 Task: open an excel sheet and write heading  Budget MasterAdd Categories in a column and its values below  'Housing, Transportation, Groceries, Utilities, Entertainment, Dining Out, Health, Miscellaneous, Savings & Total. 'Add Budgeted amountin next column and its values below  $1,500, $300, $400, $150, $200, $250, $100, $150, $500 & $3,550. Add Actual amount in next column and its values below  $1,400, $280, $420, $160, $180, $270, $90, $140, $550 & $3,550. Add Difference in next column and its values below  -$100, -$20, +$20, +$10, -$20, +$20, -$10, -$10, +$50 & $0. J6Save page Financial Tracking Spreadsheet
Action: Mouse moved to (122, 120)
Screenshot: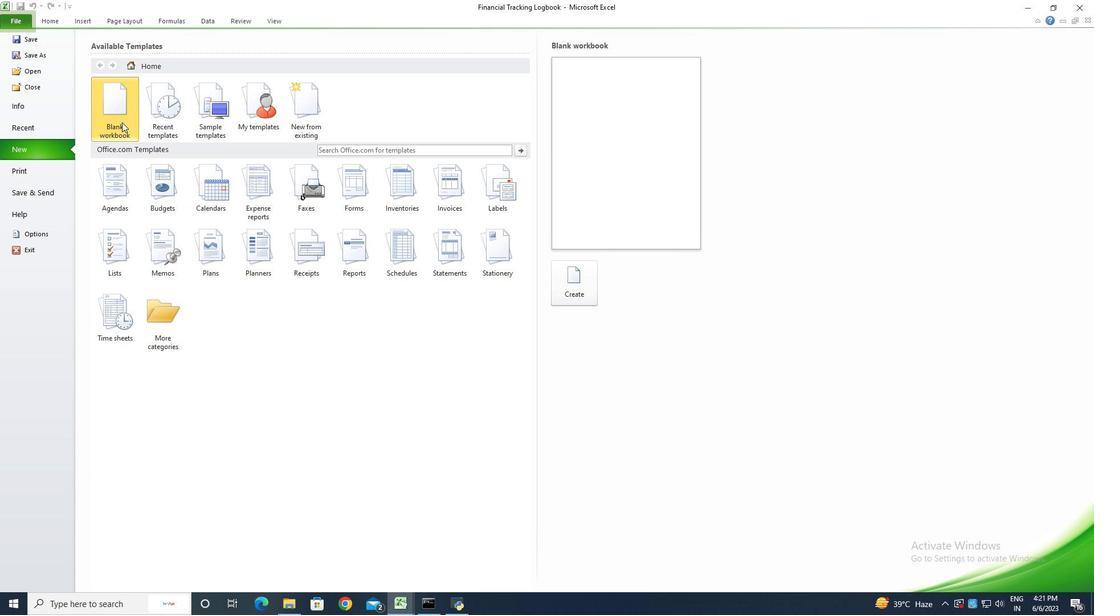 
Action: Mouse pressed left at (122, 120)
Screenshot: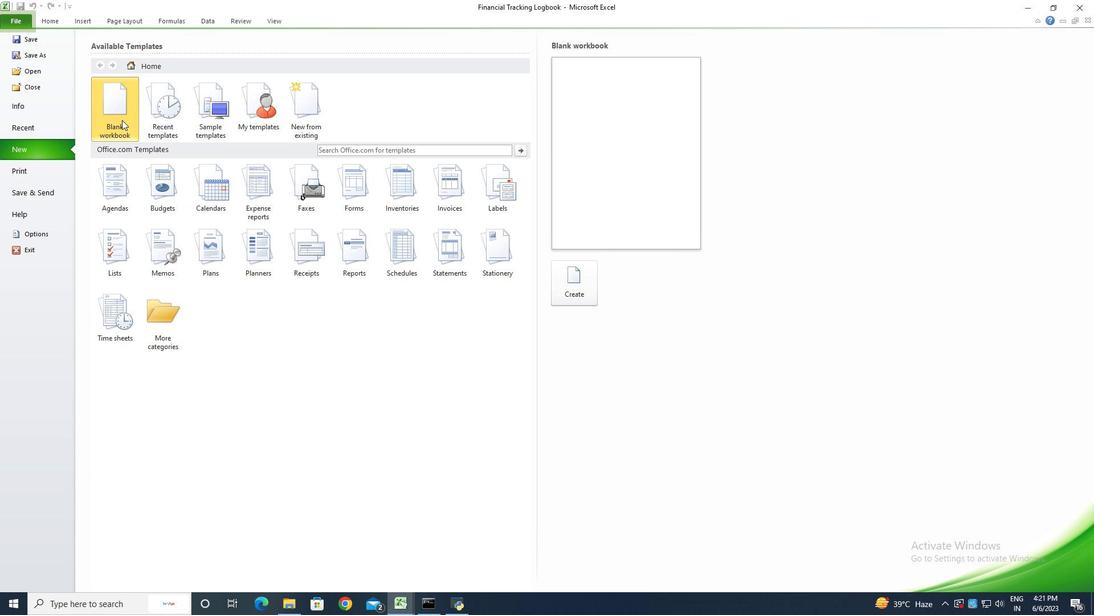 
Action: Mouse moved to (574, 280)
Screenshot: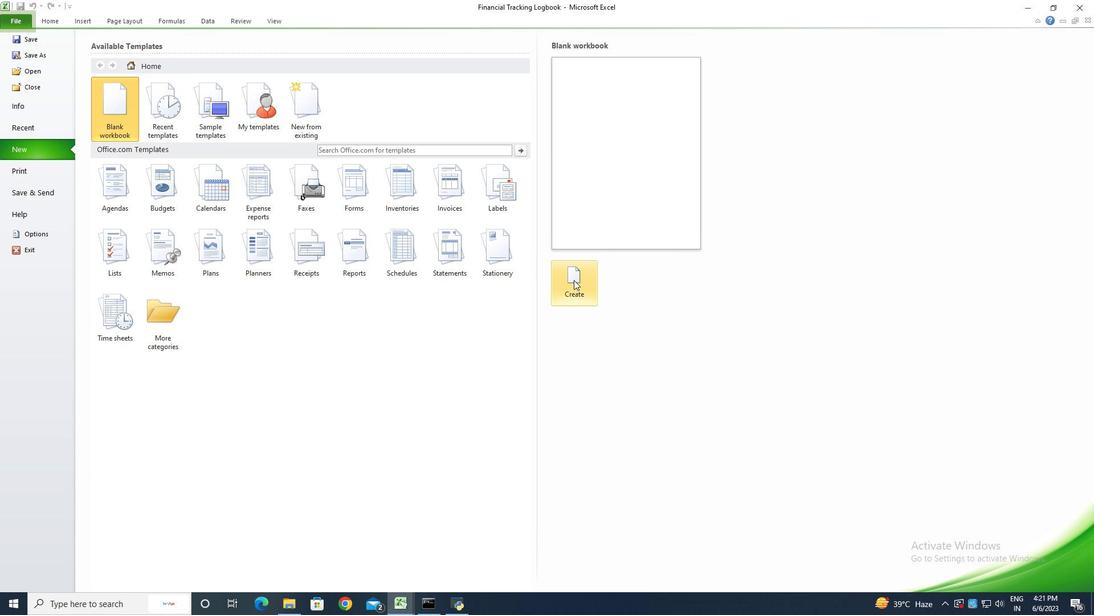 
Action: Mouse pressed left at (574, 280)
Screenshot: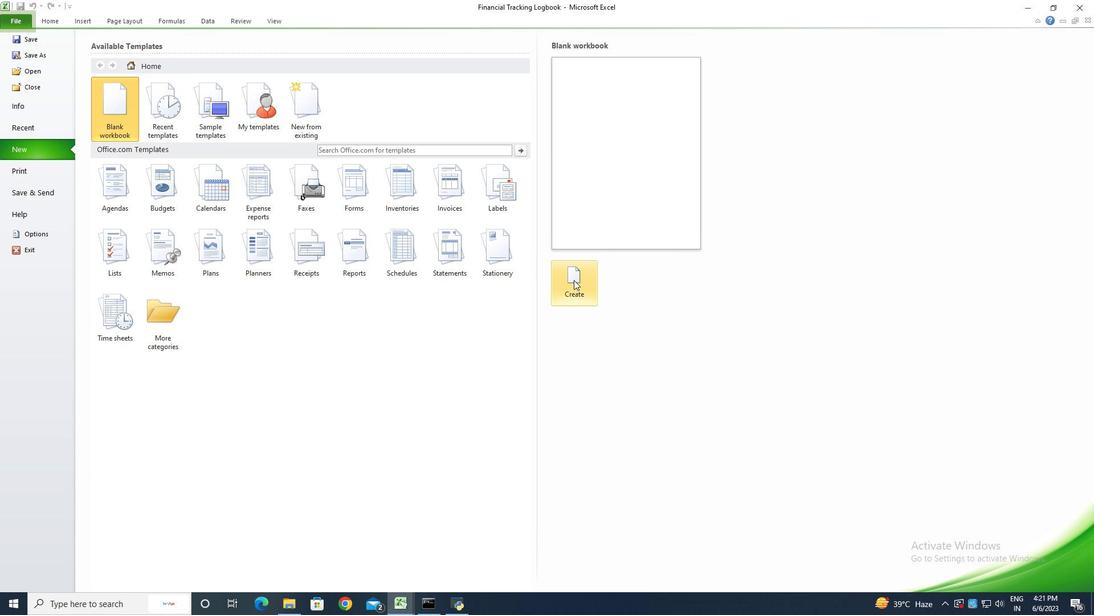 
Action: Mouse moved to (575, 280)
Screenshot: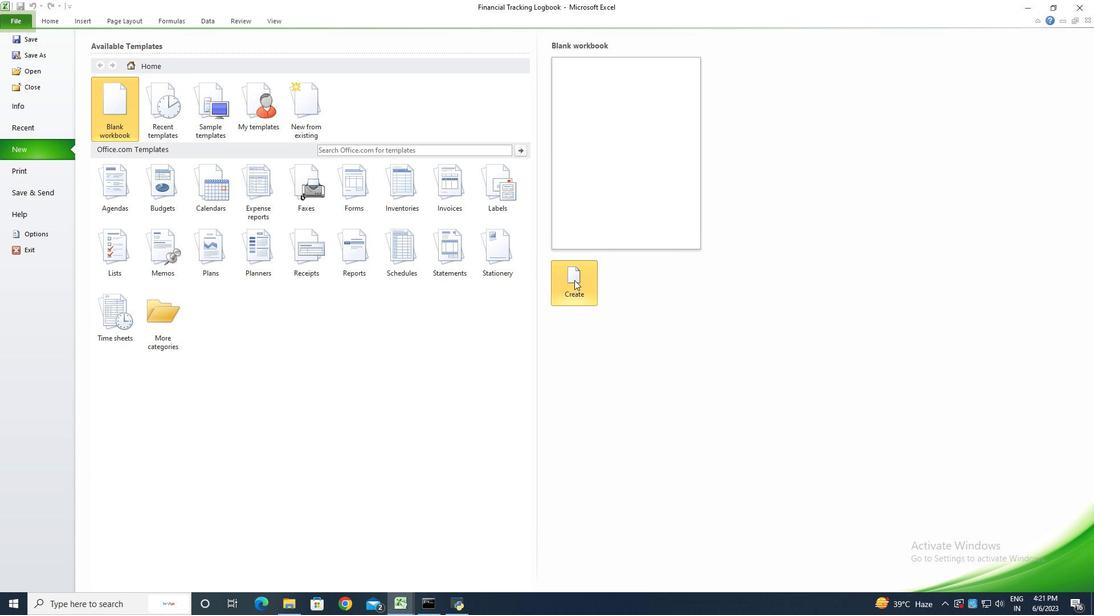 
Action: Key pressed <Key.shift>Budget<Key.space><Key.shift>Master<Key.enter><Key.shift>Categories<Key.enter><Key.shift><Key.shift>Hos<Key.backspace>using<Key.enter><Key.shift>Transportation<Key.enter><Key.shift>Groceries<Key.enter><Key.shift>Utilities<Key.enter><Key.shift>Entertainment<Key.enter><Key.shift>Dining<Key.space><Key.shift>Out<Key.enter><Key.shift>Health<Key.enter><Key.shift>Miscellaneous<Key.enter><Key.shift>Savings<Key.enter><Key.shift>Total<Key.enter>
Screenshot: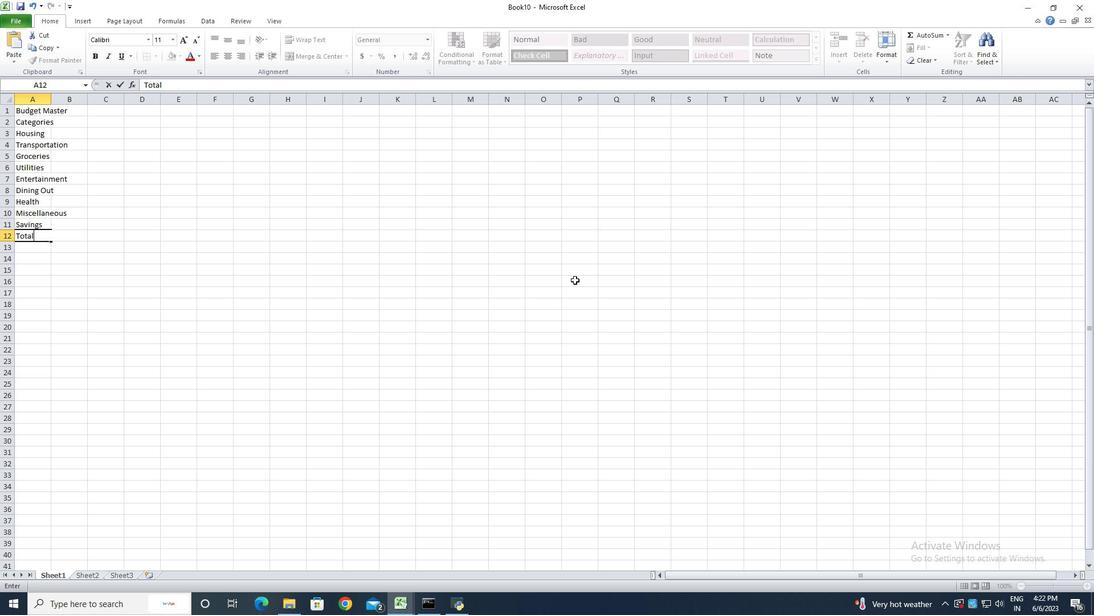 
Action: Mouse moved to (51, 101)
Screenshot: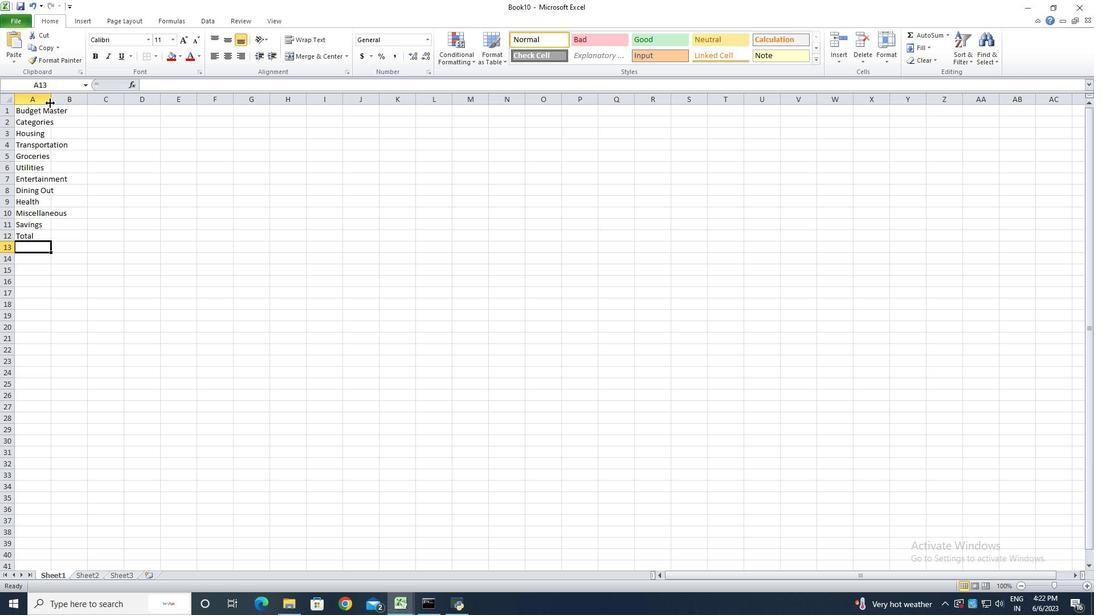 
Action: Mouse pressed left at (51, 101)
Screenshot: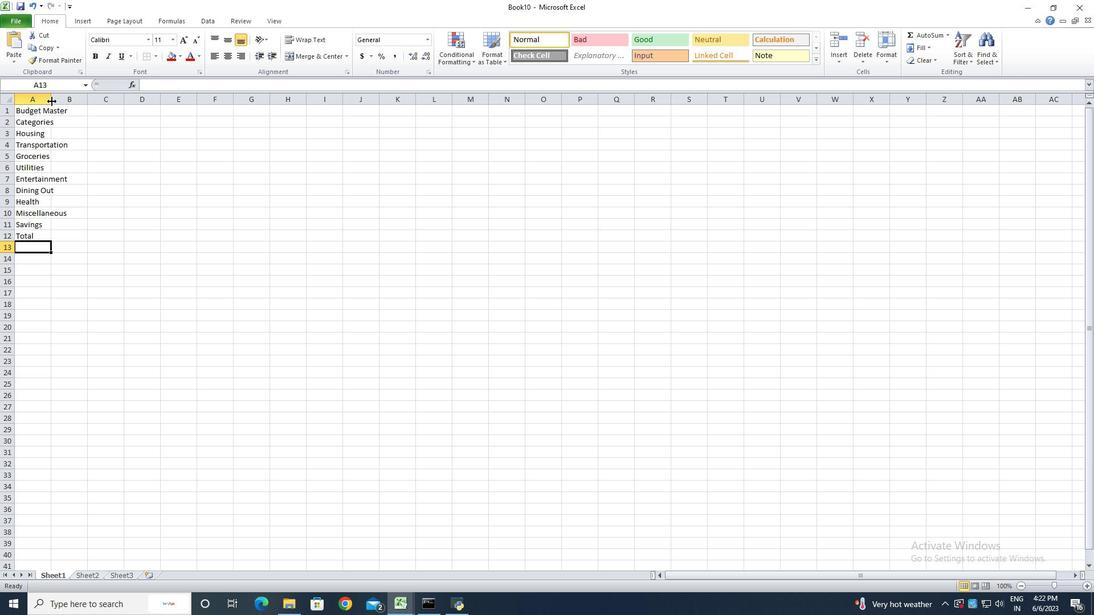
Action: Mouse pressed left at (51, 101)
Screenshot: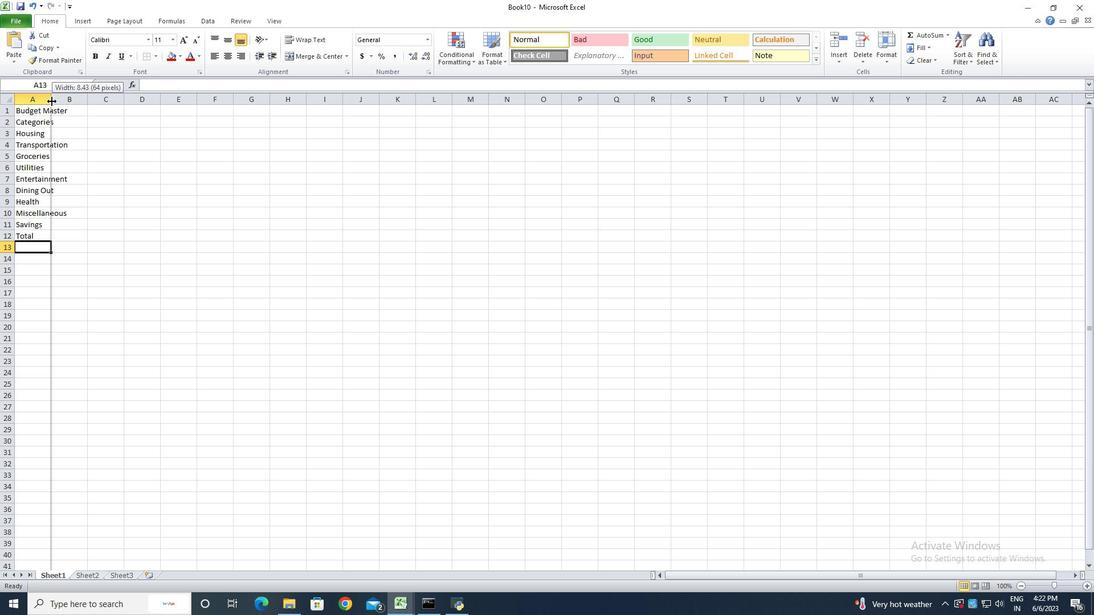 
Action: Mouse moved to (89, 121)
Screenshot: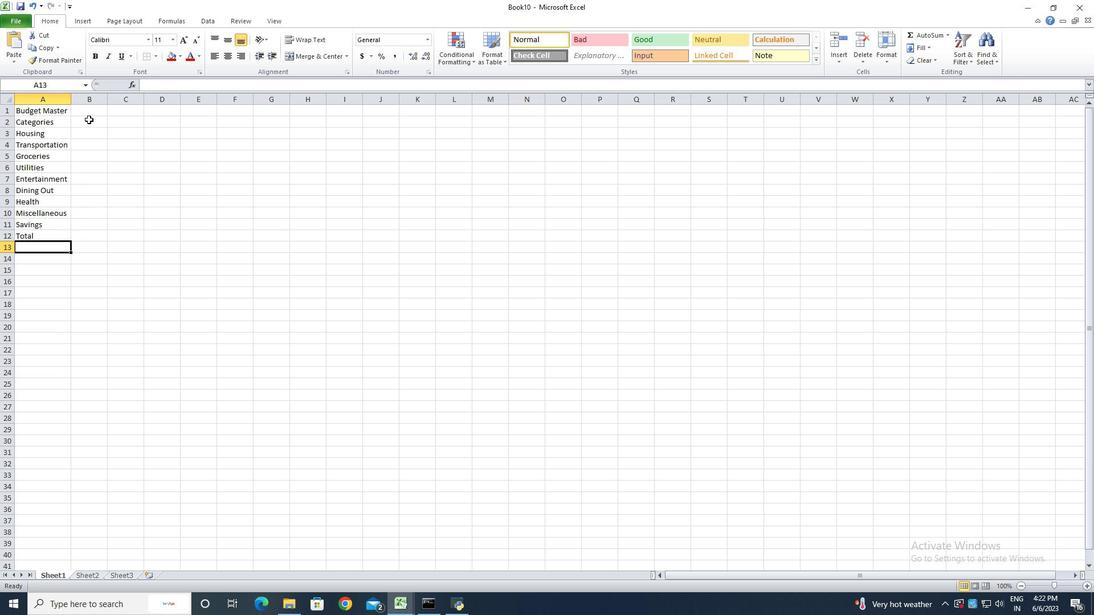 
Action: Mouse pressed left at (89, 121)
Screenshot: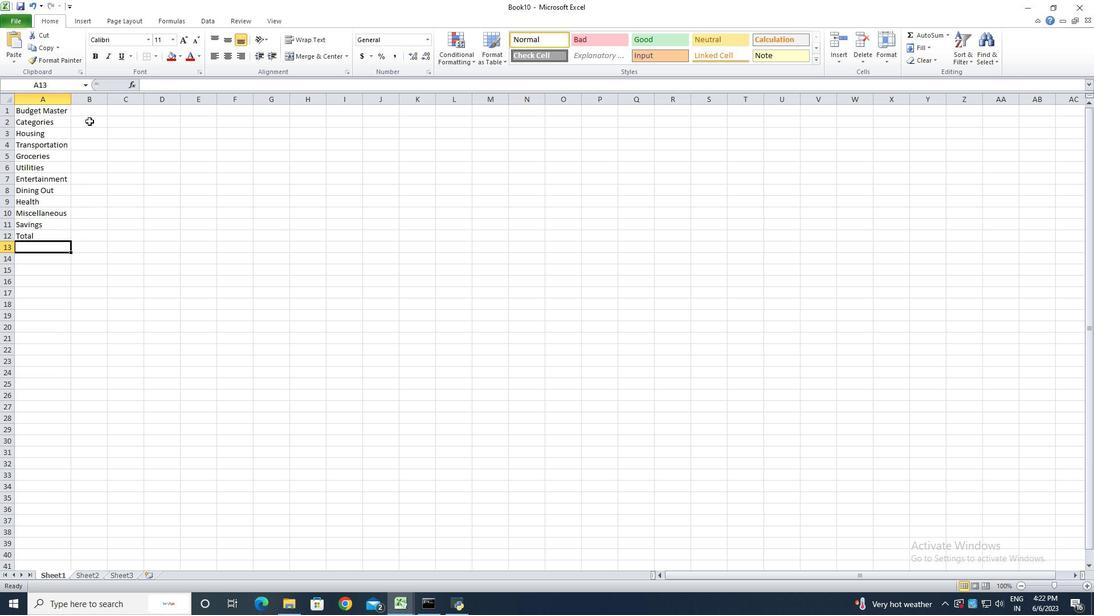 
Action: Key pressed <Key.shift>Budgeted<Key.shift><Key.space><Key.shift>Amount<Key.enter>1500<Key.enter>300<Key.enter>400<Key.enter>150<Key.enter>200<Key.enter>250<Key.enter>100<Key.enter>150<Key.enter>500<Key.enter>3550
Screenshot: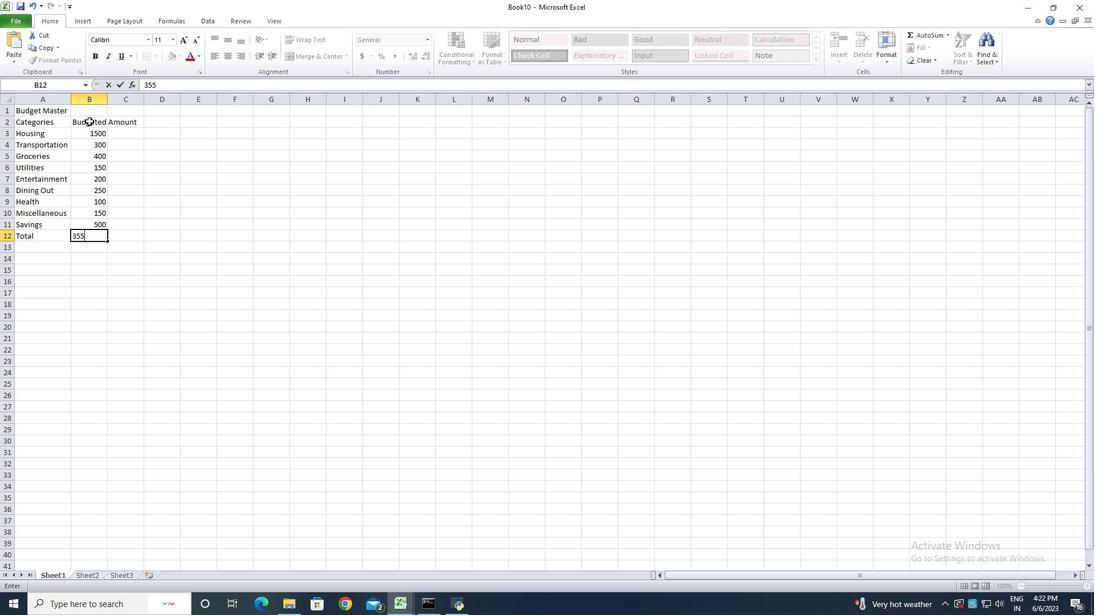 
Action: Mouse moved to (86, 135)
Screenshot: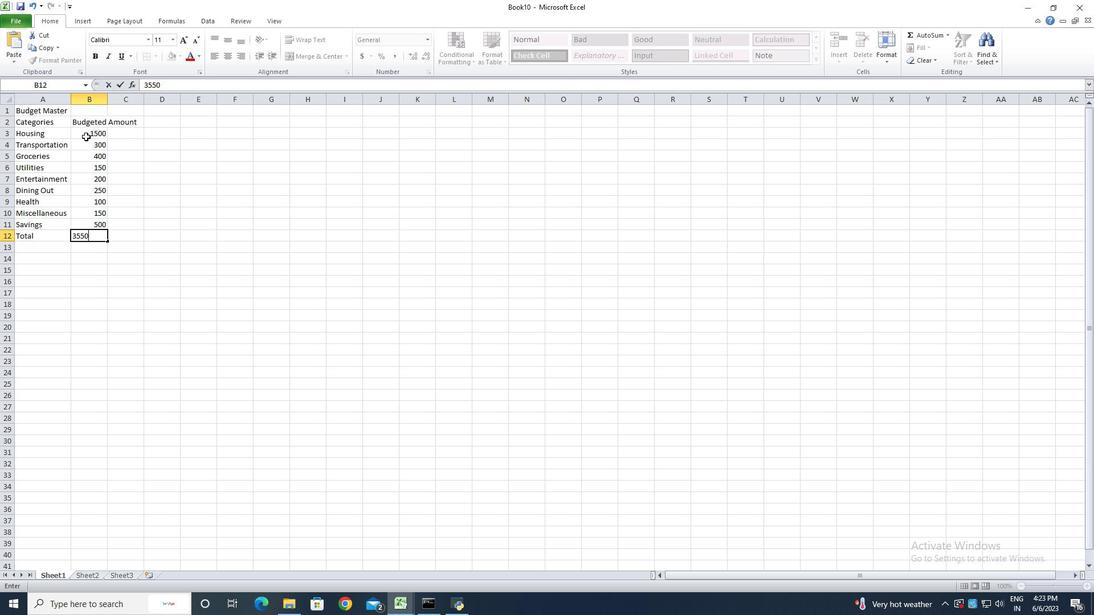 
Action: Mouse pressed left at (86, 135)
Screenshot: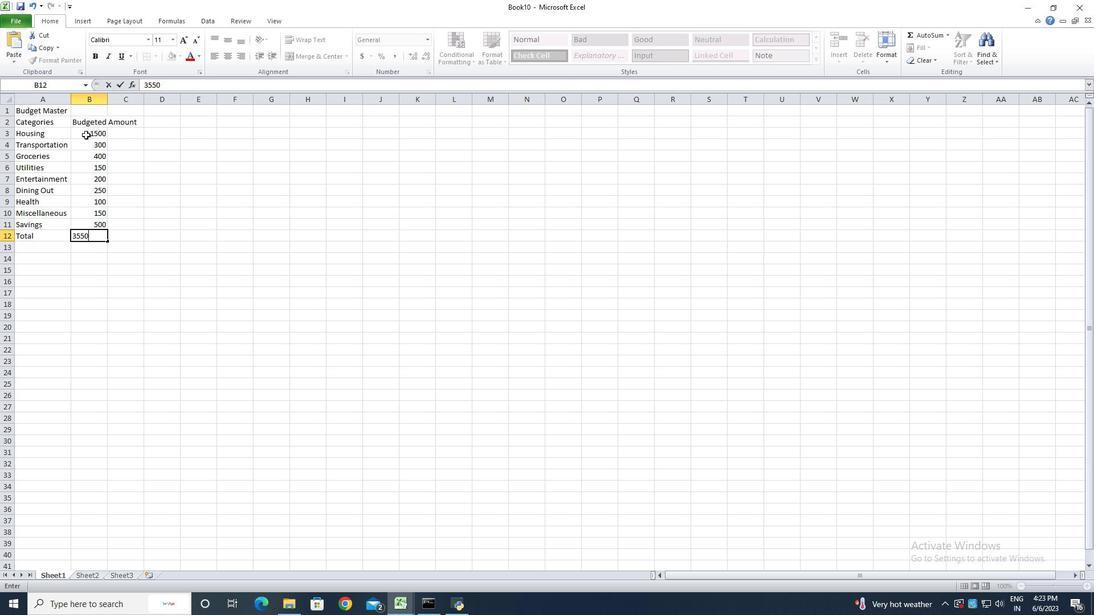 
Action: Mouse moved to (427, 39)
Screenshot: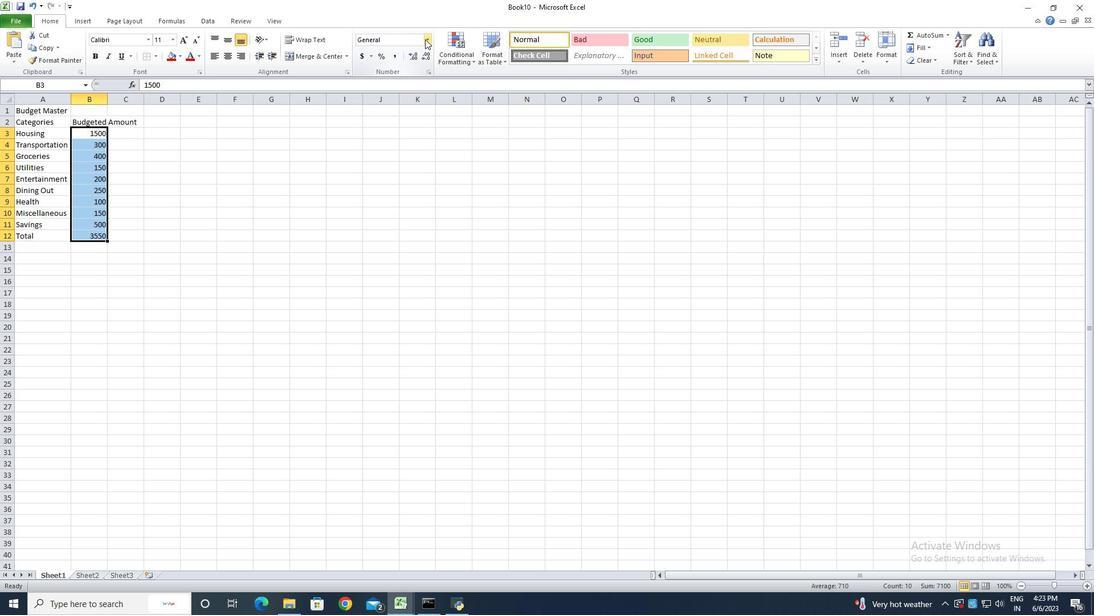
Action: Mouse pressed left at (427, 39)
Screenshot: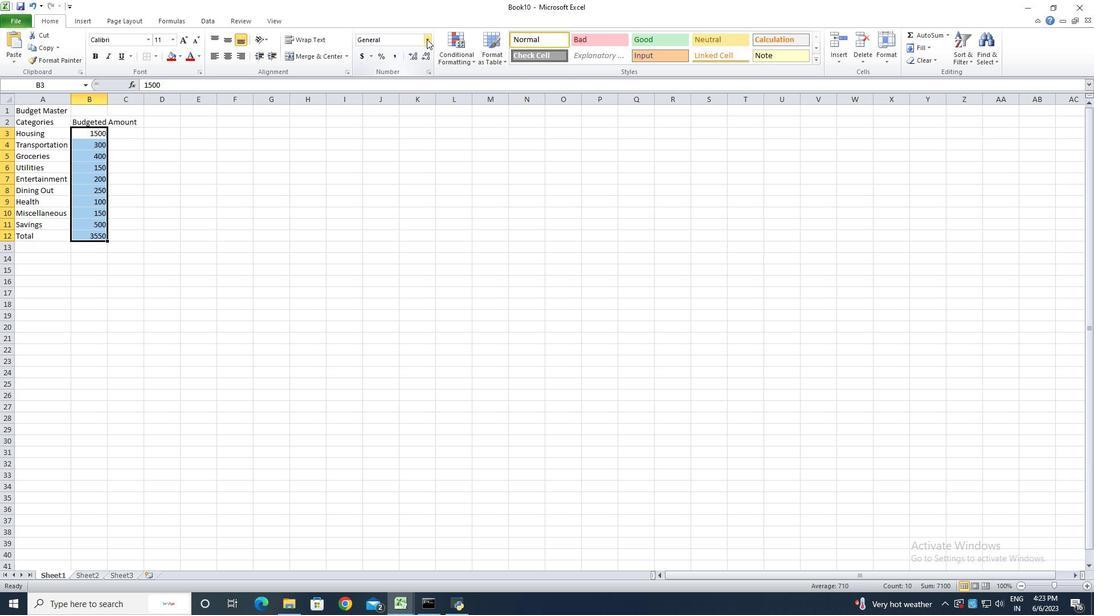 
Action: Mouse moved to (404, 330)
Screenshot: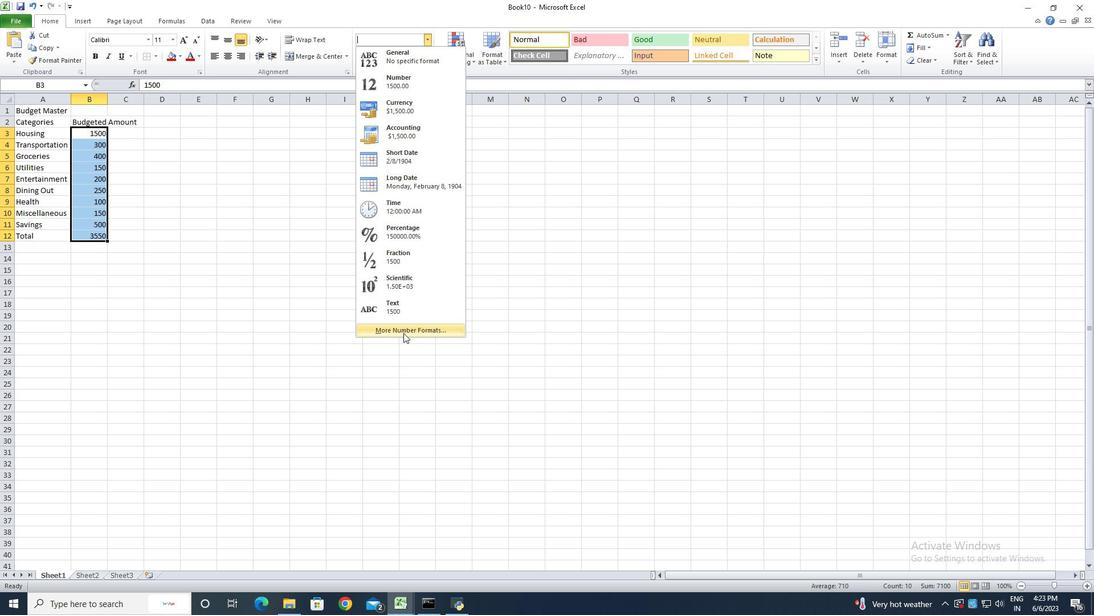 
Action: Mouse pressed left at (404, 330)
Screenshot: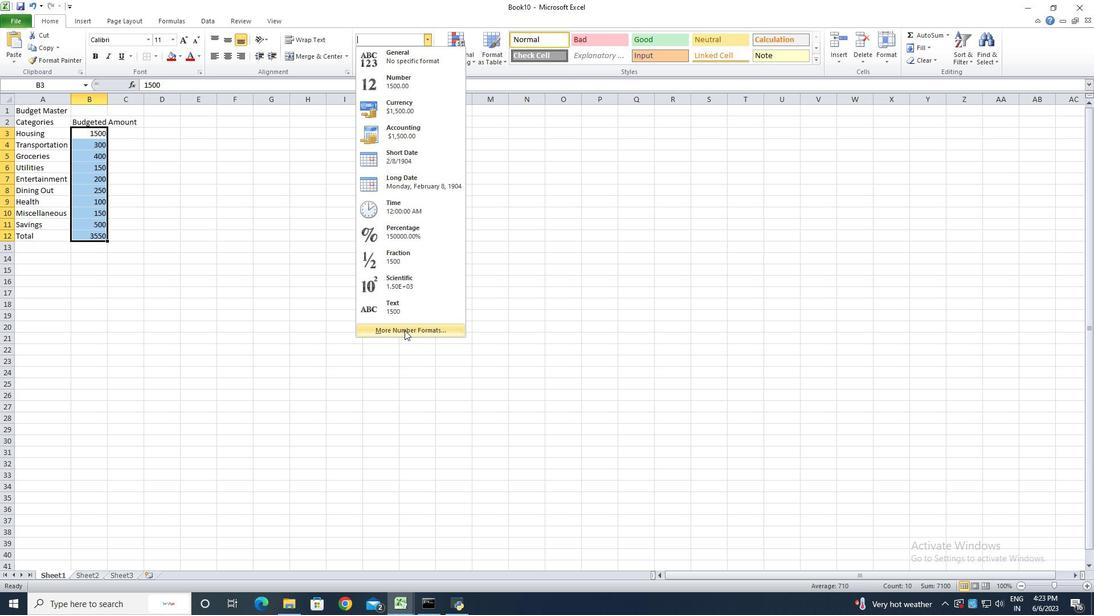 
Action: Mouse moved to (173, 215)
Screenshot: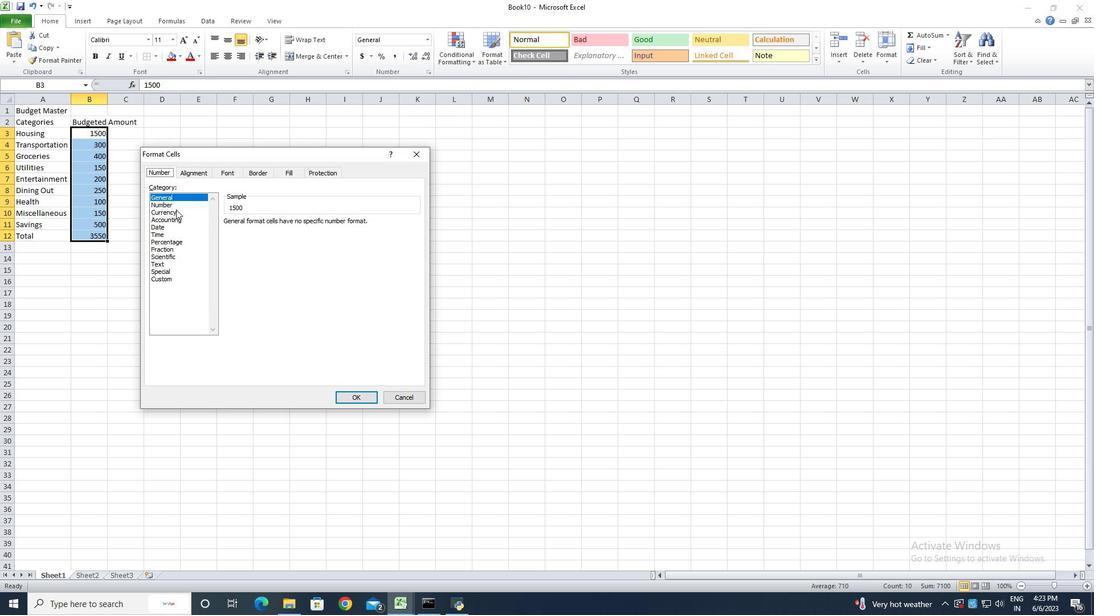 
Action: Mouse pressed left at (173, 215)
Screenshot: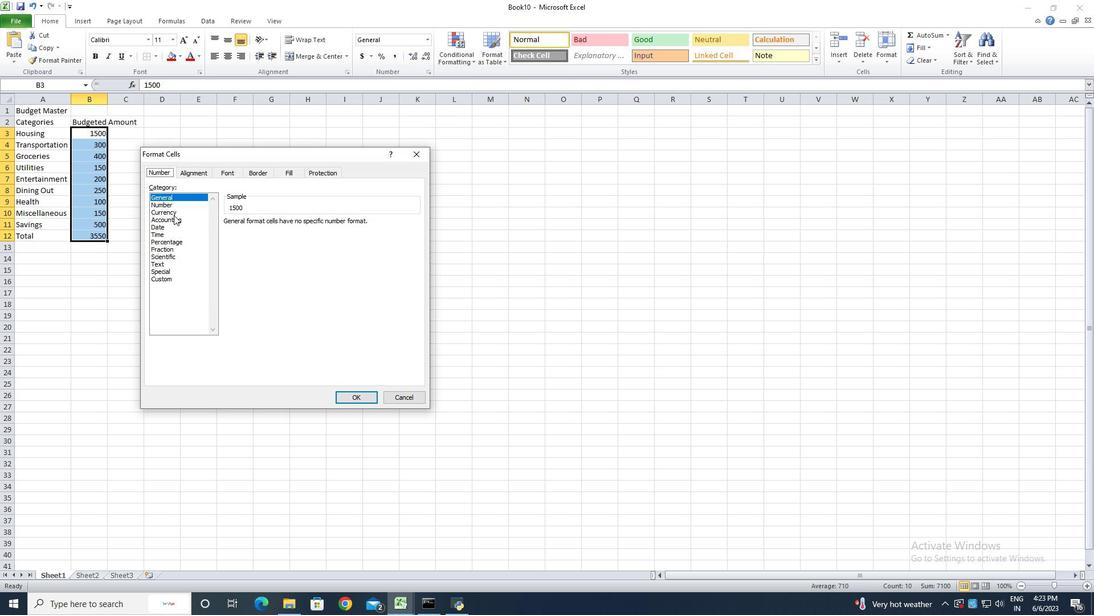 
Action: Mouse moved to (300, 224)
Screenshot: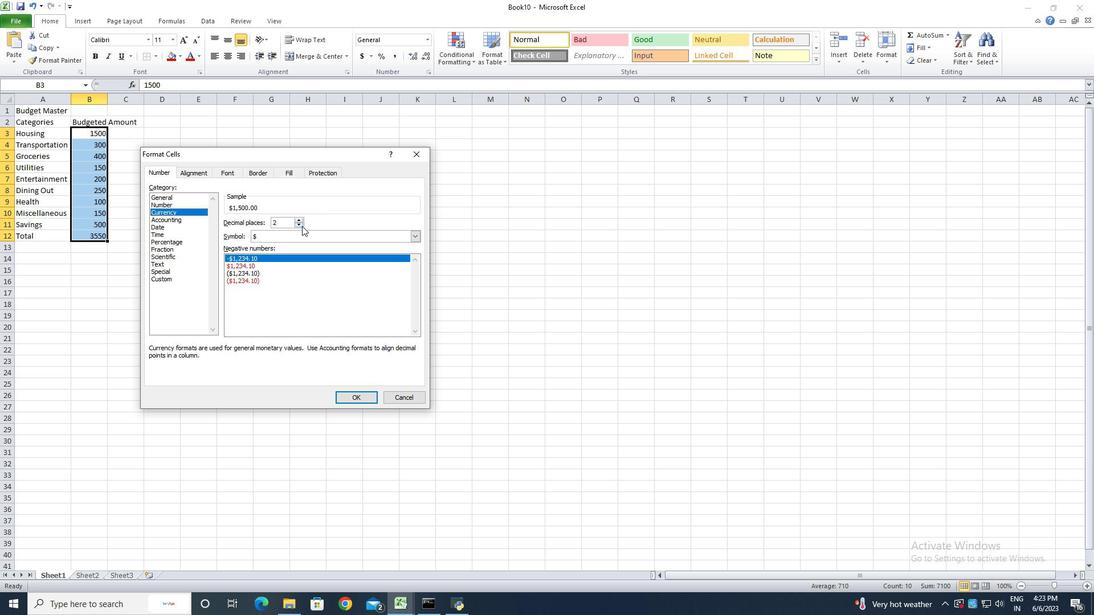 
Action: Mouse pressed left at (300, 224)
Screenshot: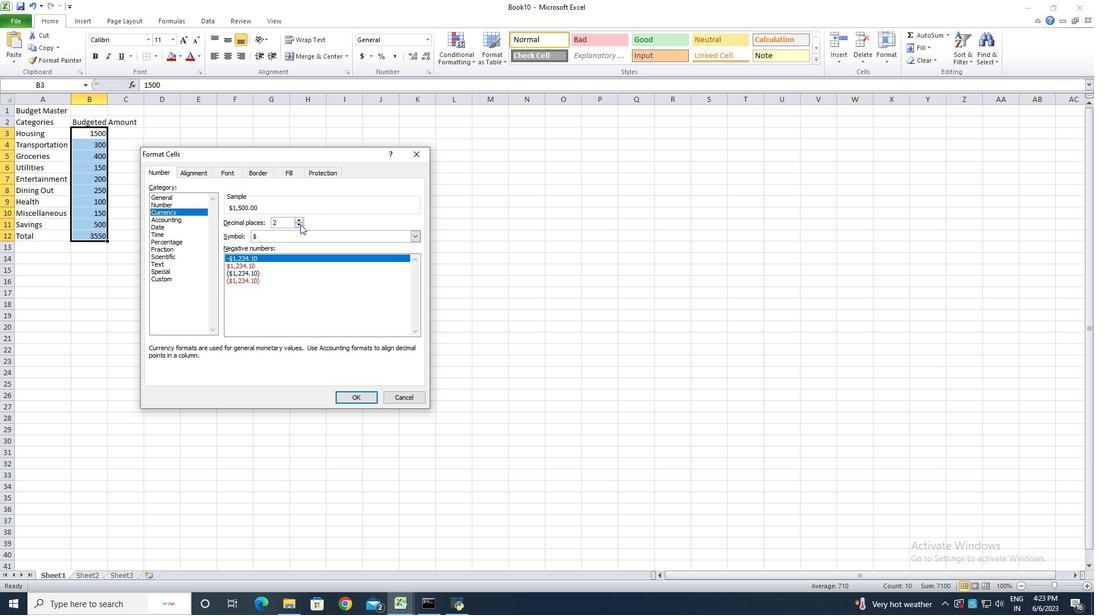 
Action: Mouse pressed left at (300, 224)
Screenshot: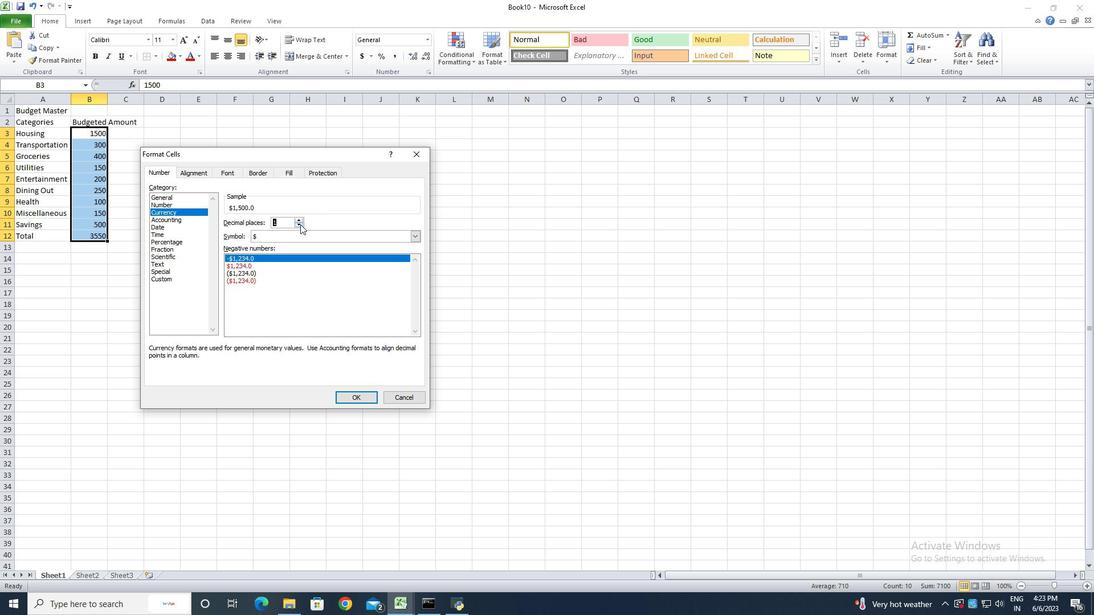 
Action: Mouse moved to (347, 398)
Screenshot: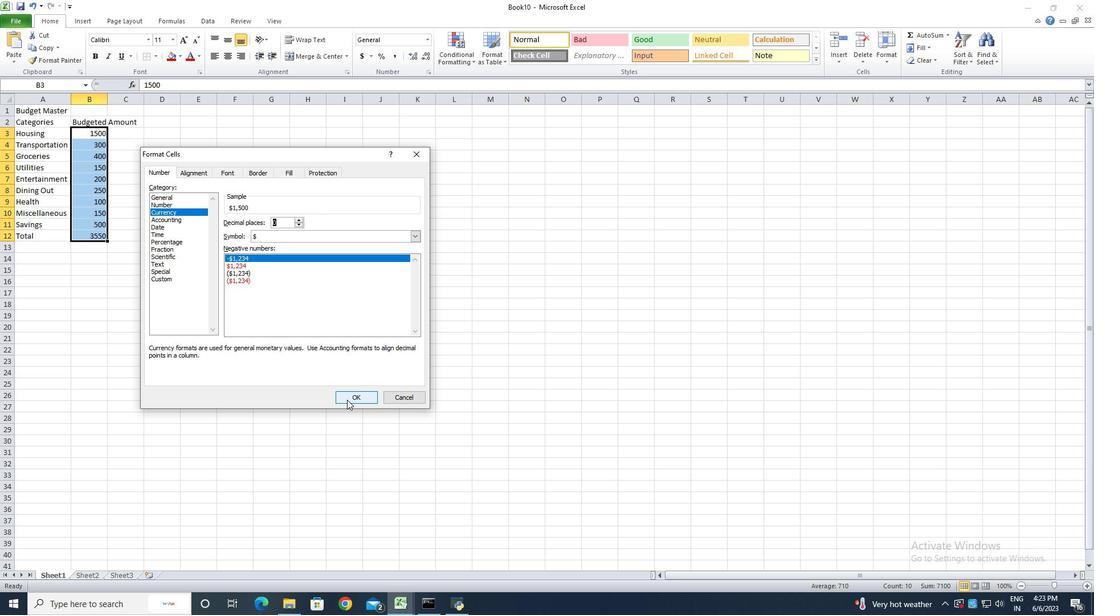 
Action: Mouse pressed left at (347, 398)
Screenshot: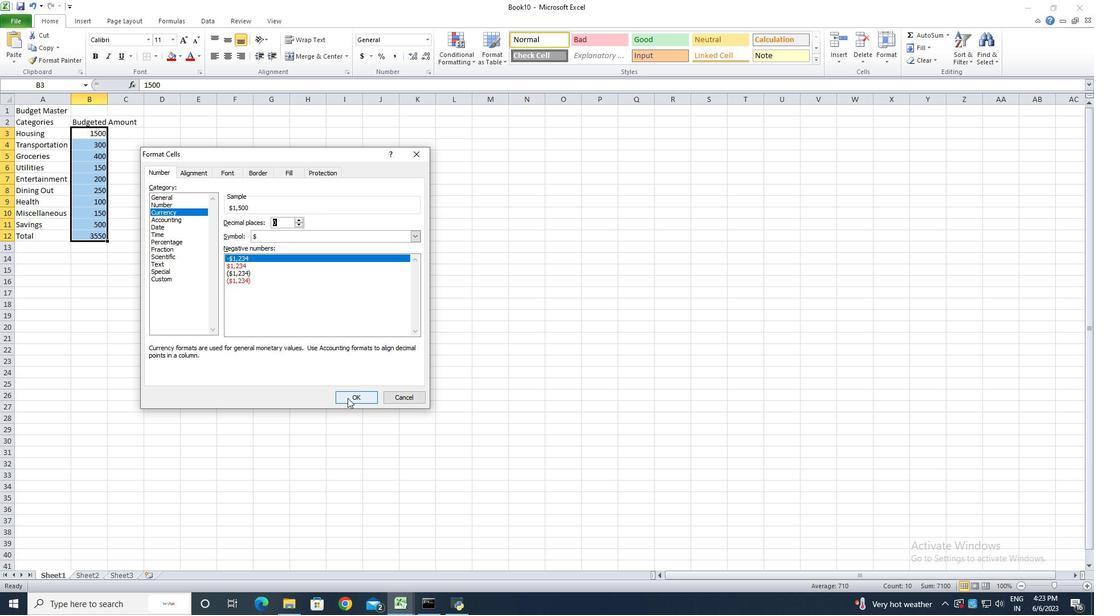 
Action: Mouse moved to (106, 102)
Screenshot: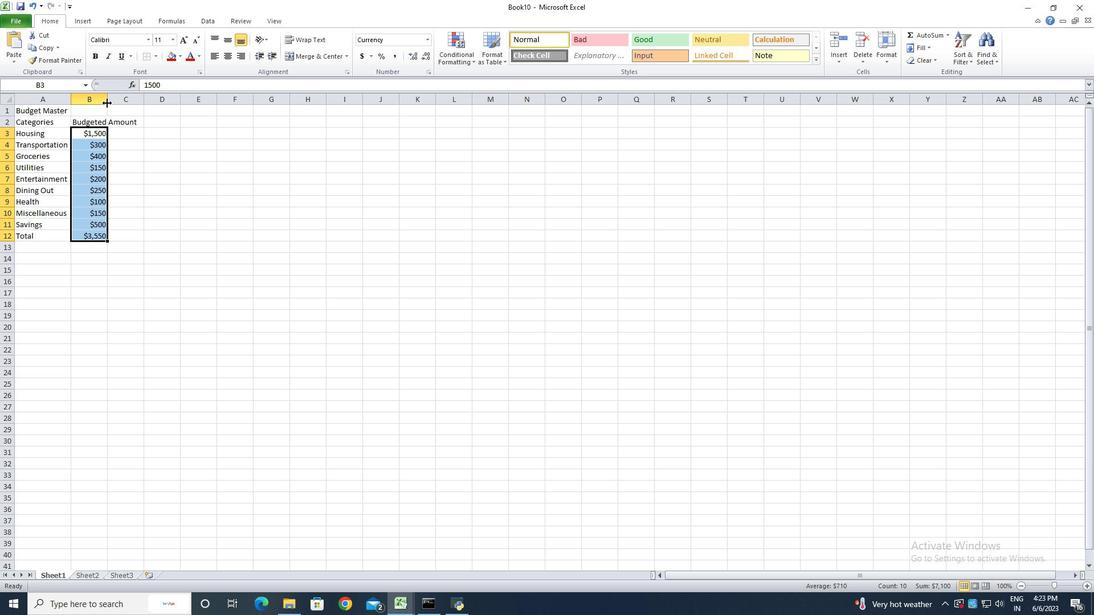 
Action: Mouse pressed left at (106, 102)
Screenshot: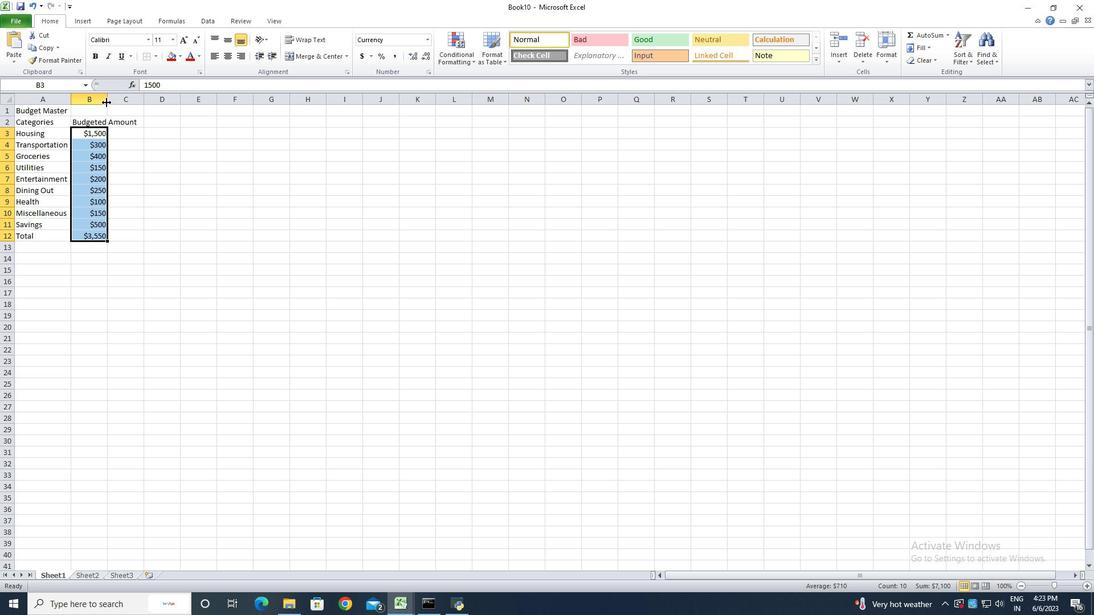 
Action: Mouse pressed left at (106, 102)
Screenshot: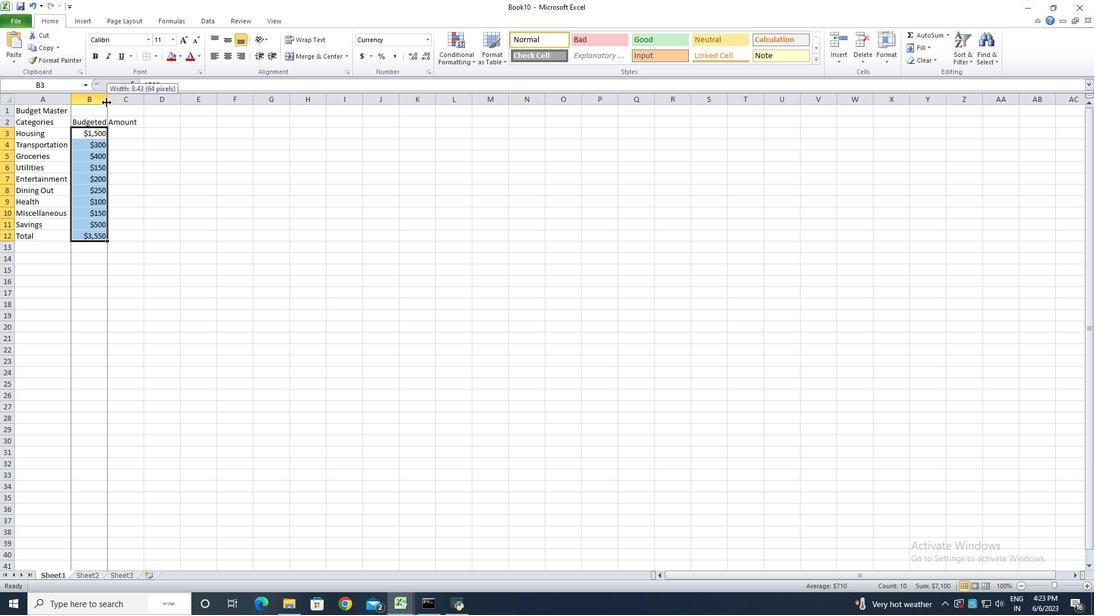 
Action: Mouse moved to (157, 126)
Screenshot: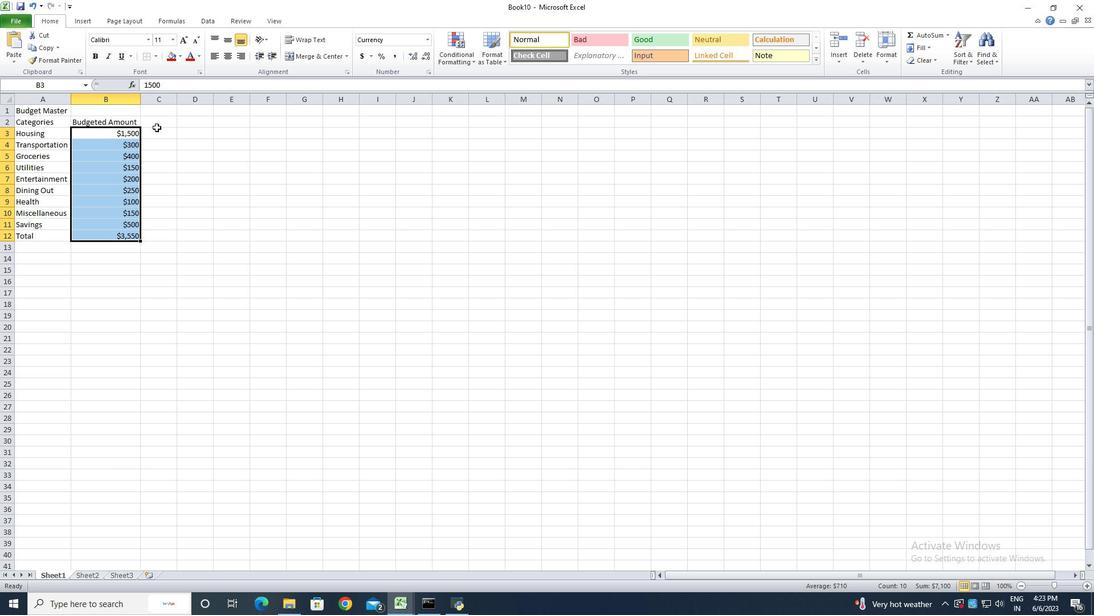 
Action: Mouse pressed left at (157, 126)
Screenshot: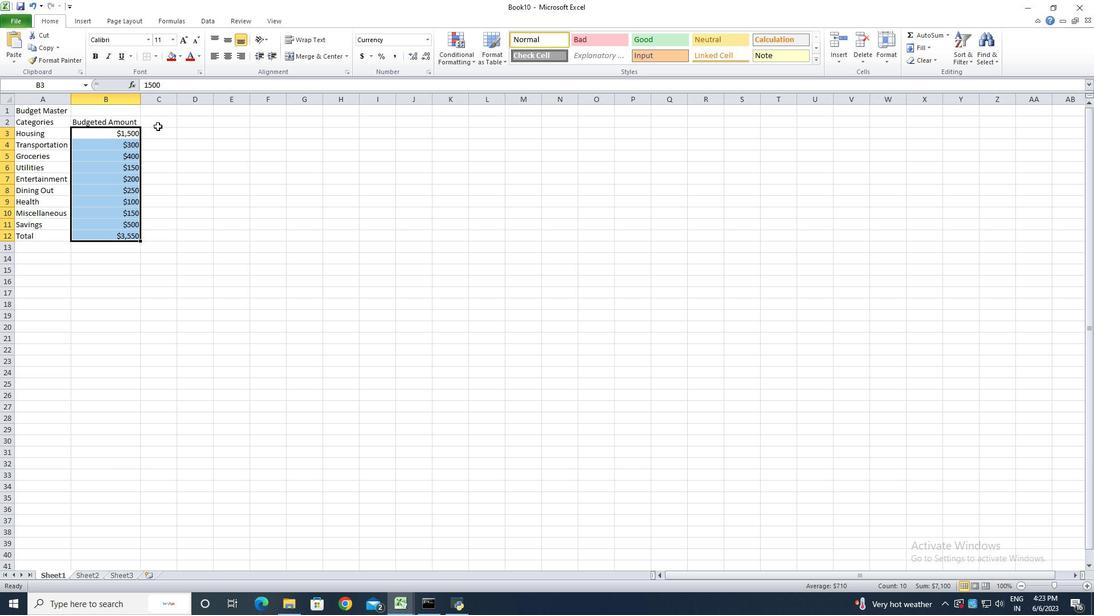 
Action: Key pressed <Key.shift><Key.shift><Key.shift><Key.shift><Key.shift><Key.shift>Acy<Key.backspace>tual<Key.space><Key.shift><Key.shift>Amount
Screenshot: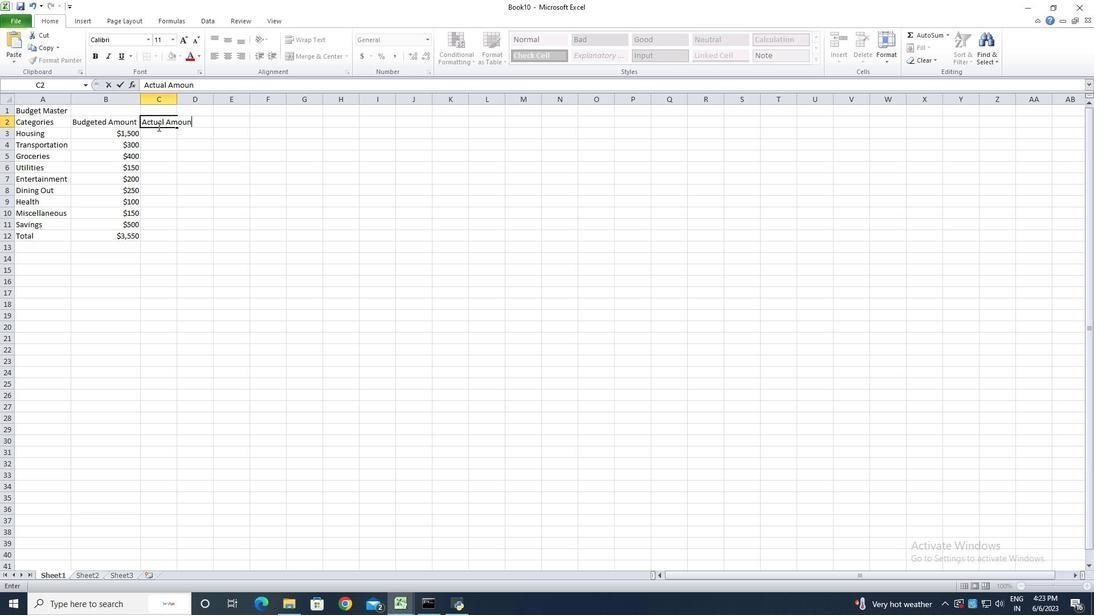 
Action: Mouse moved to (356, 148)
Screenshot: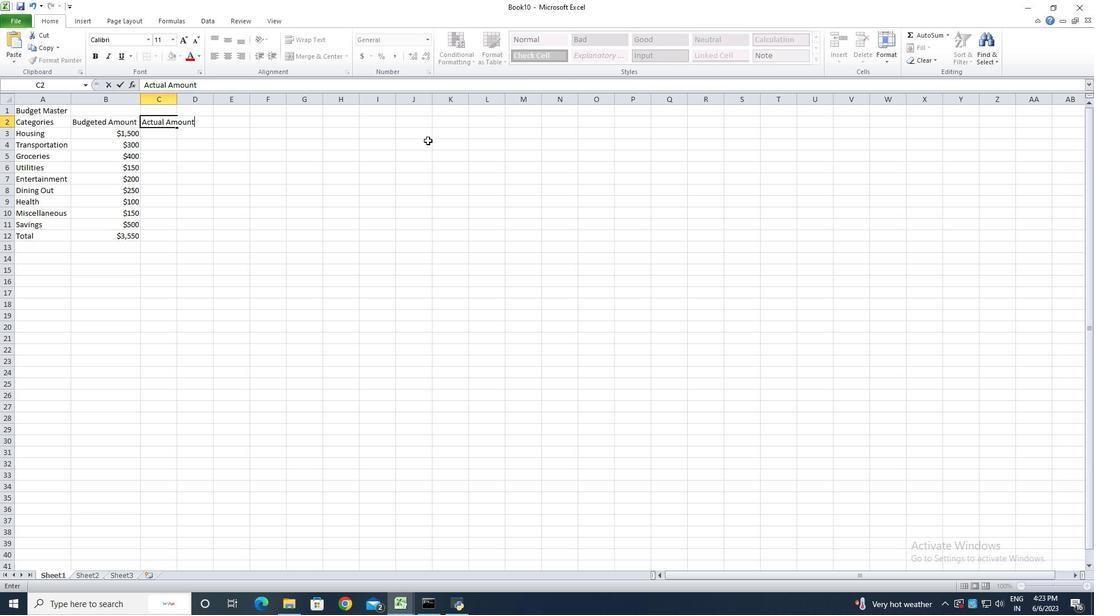 
Action: Key pressed <Key.enter>1400<Key.enter>280<Key.enter>420<Key.enter>160<Key.enter>180<Key.enter>270<Key.enter>90<Key.enter>140<Key.enter>5550<Key.backspace><Key.backspace>0<Key.enter>3500<Key.backspace><Key.backspace>50<Key.enter>
Screenshot: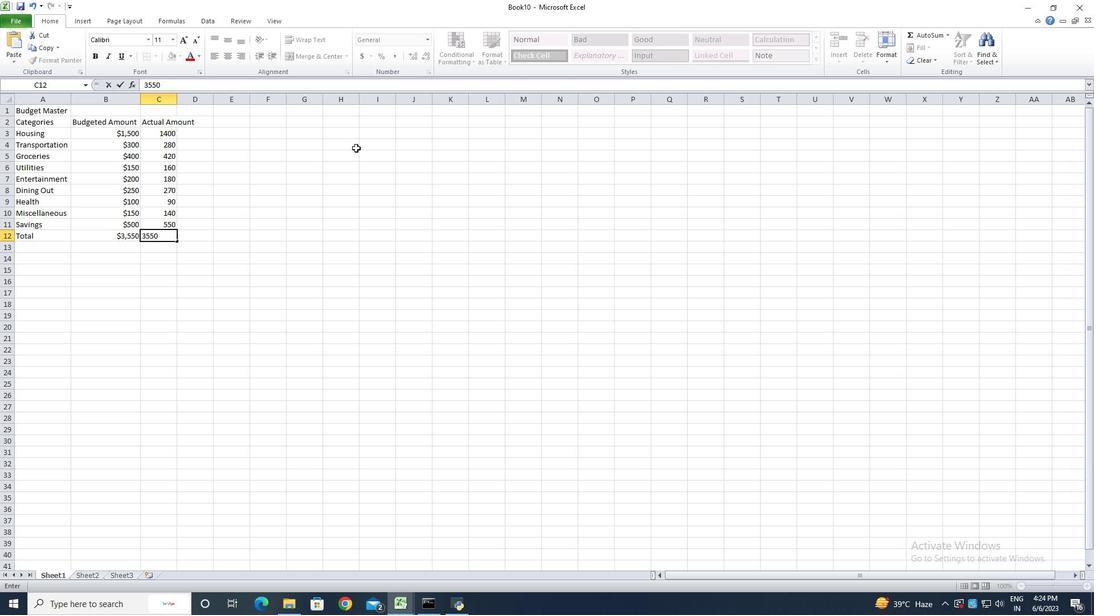 
Action: Mouse moved to (176, 102)
Screenshot: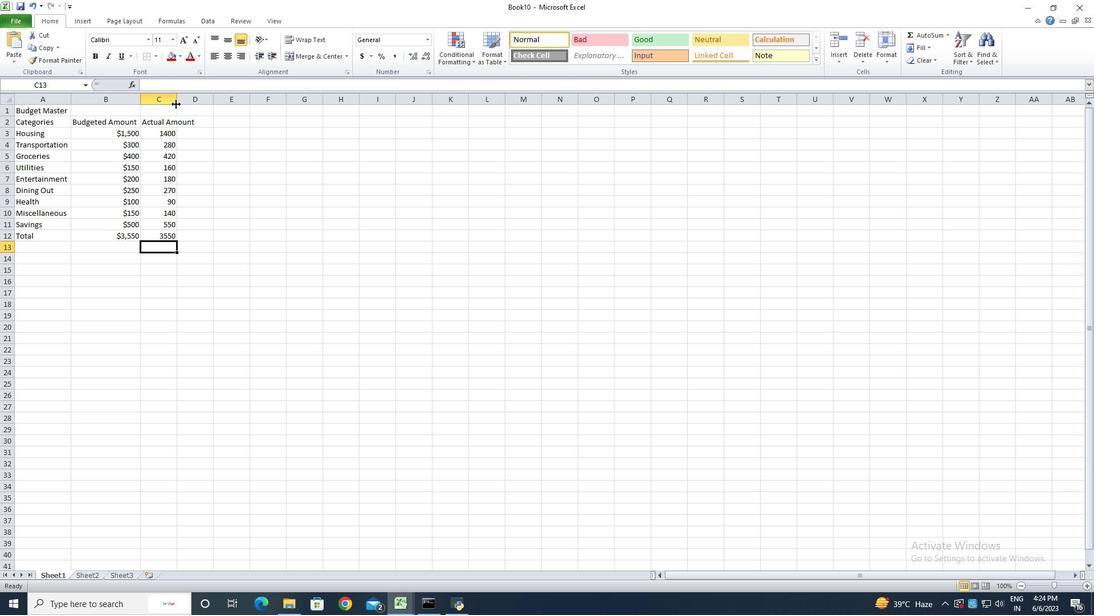 
Action: Mouse pressed left at (176, 102)
Screenshot: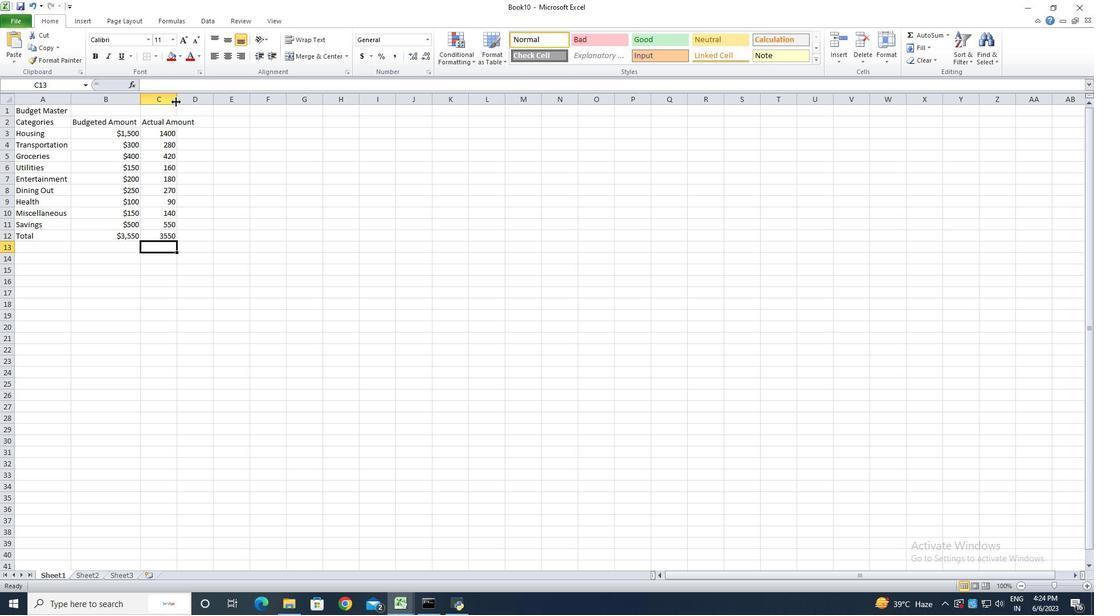 
Action: Mouse pressed left at (176, 102)
Screenshot: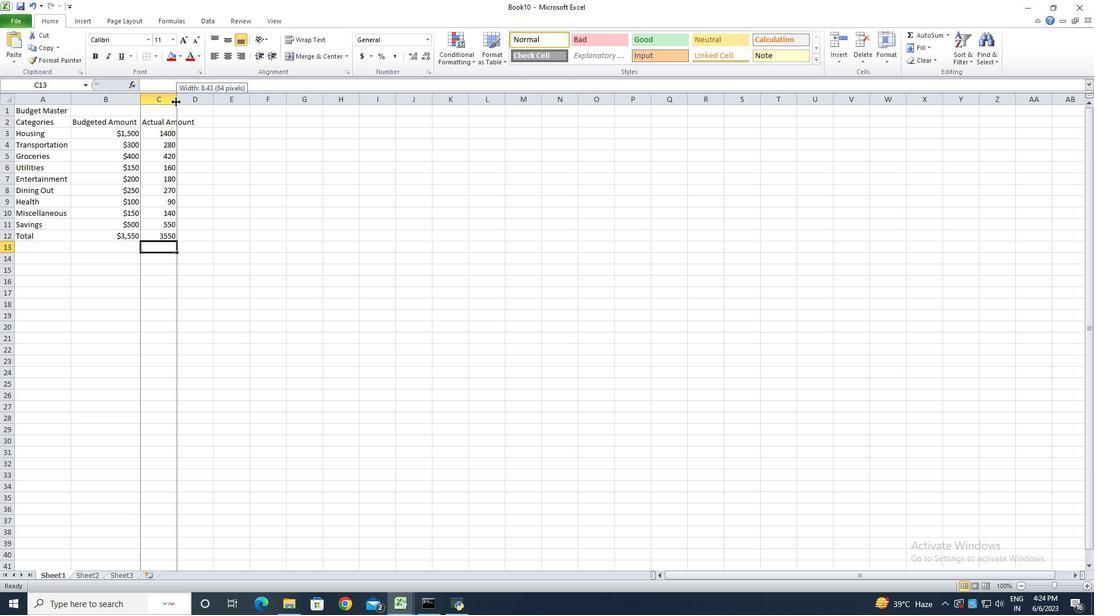 
Action: Mouse moved to (173, 131)
Screenshot: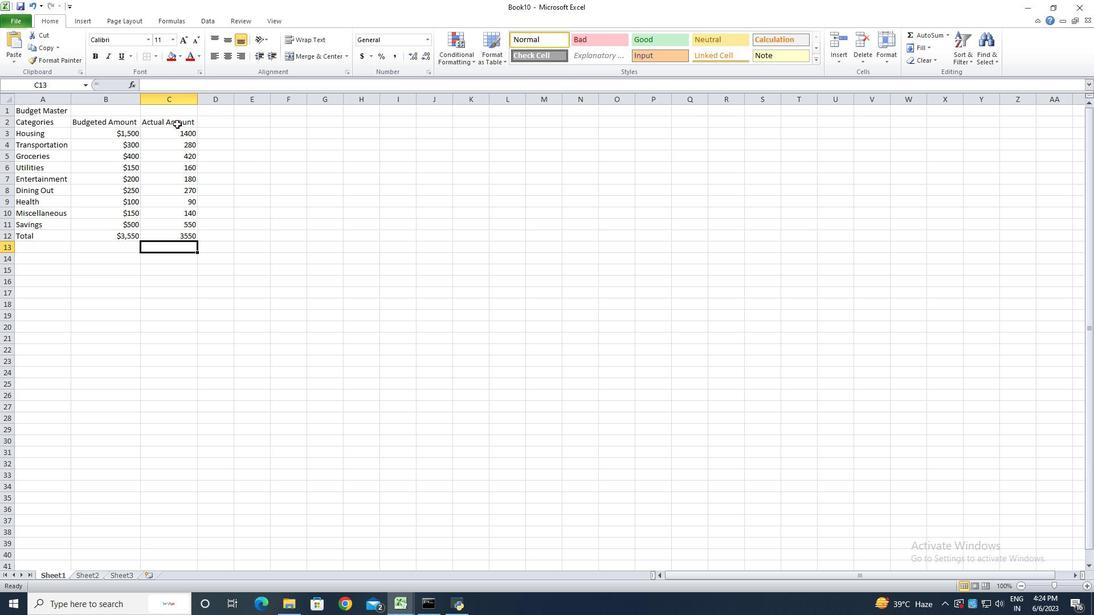 
Action: Mouse pressed left at (173, 131)
Screenshot: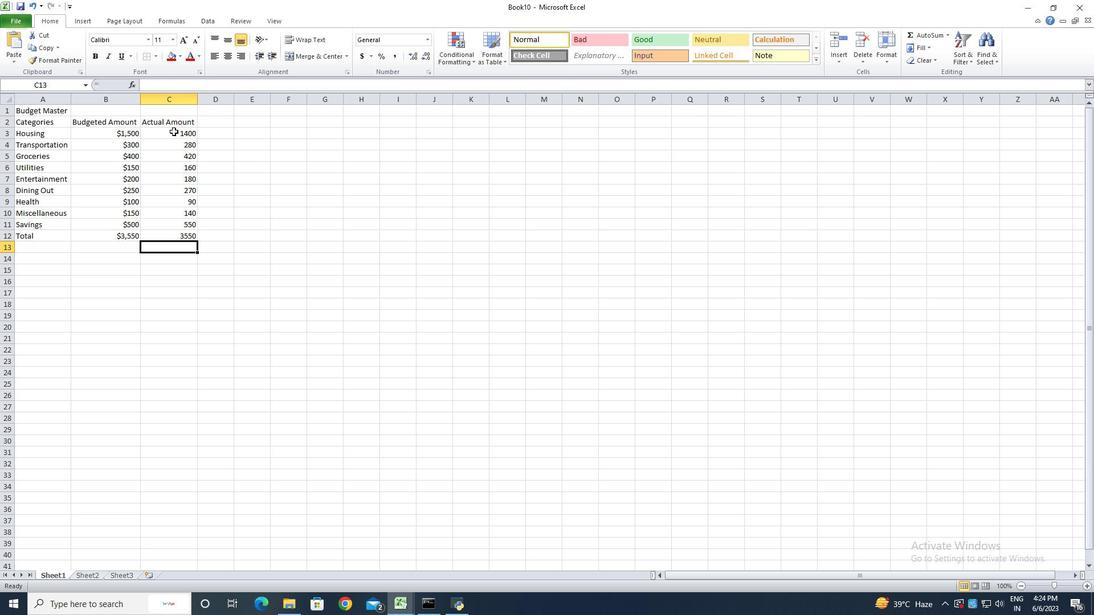 
Action: Mouse moved to (426, 39)
Screenshot: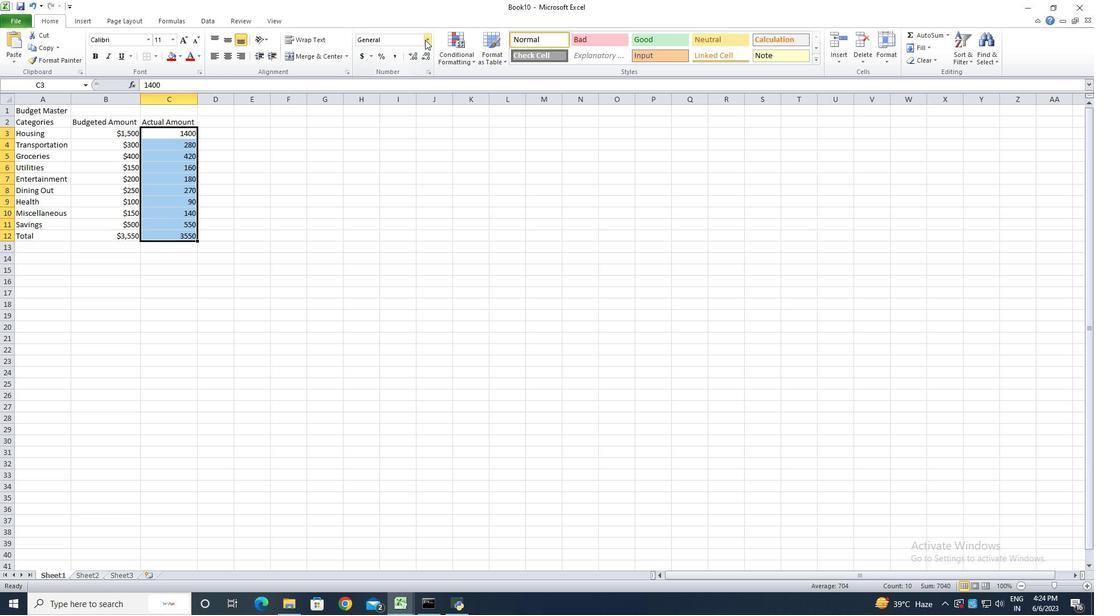 
Action: Mouse pressed left at (426, 39)
Screenshot: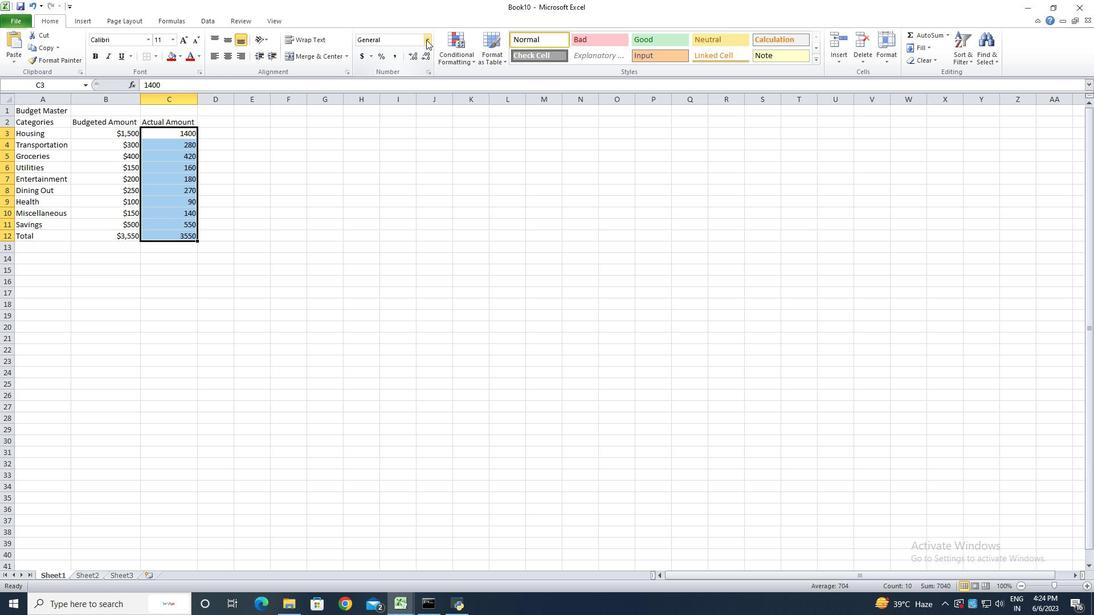 
Action: Mouse moved to (406, 332)
Screenshot: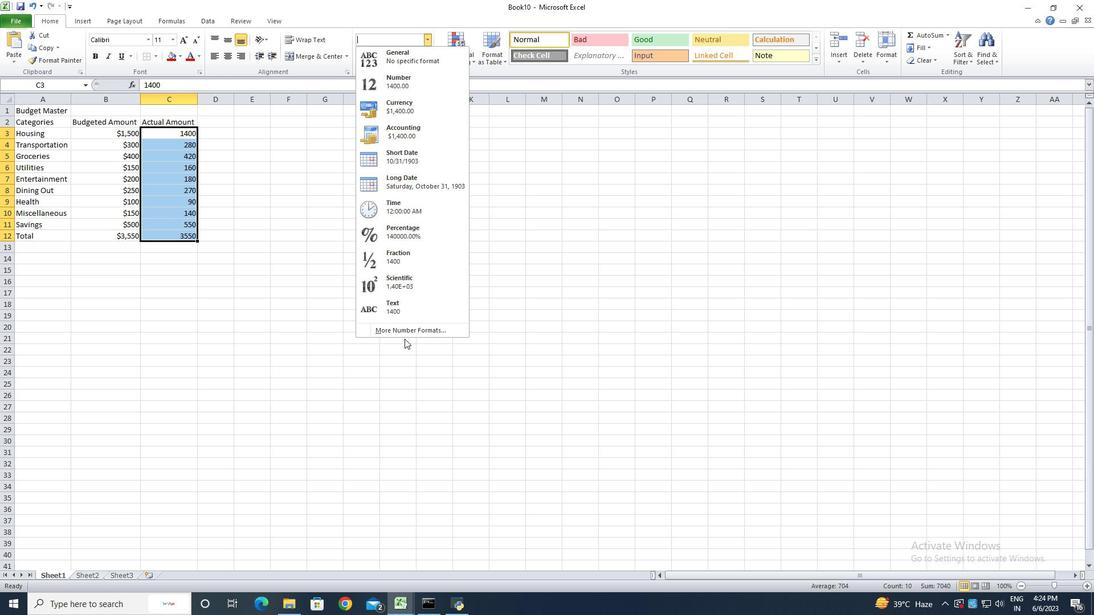 
Action: Mouse pressed left at (406, 332)
Screenshot: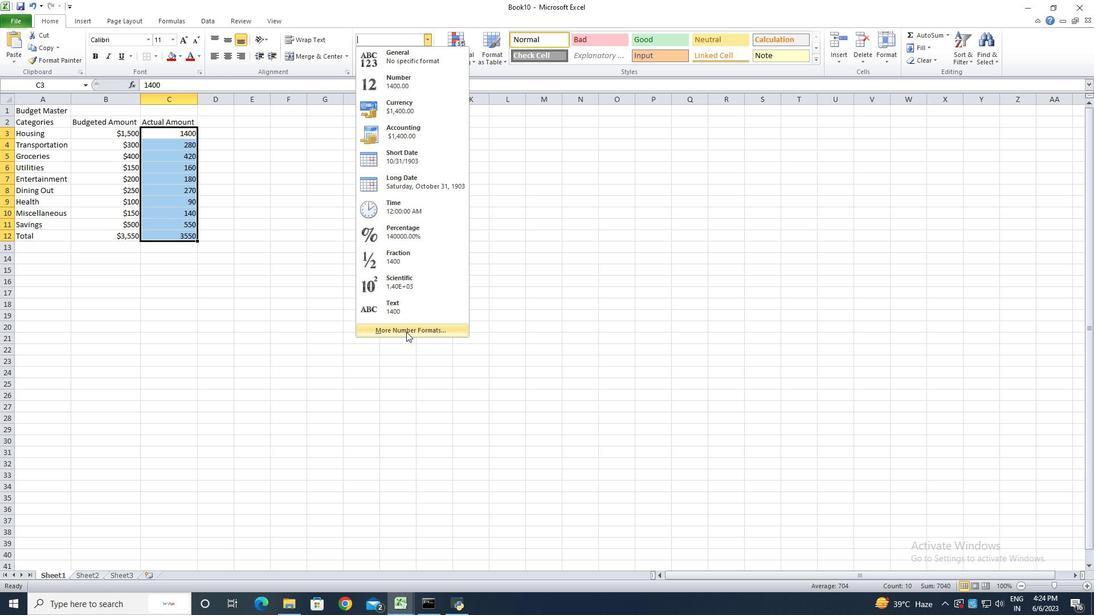 
Action: Mouse moved to (171, 210)
Screenshot: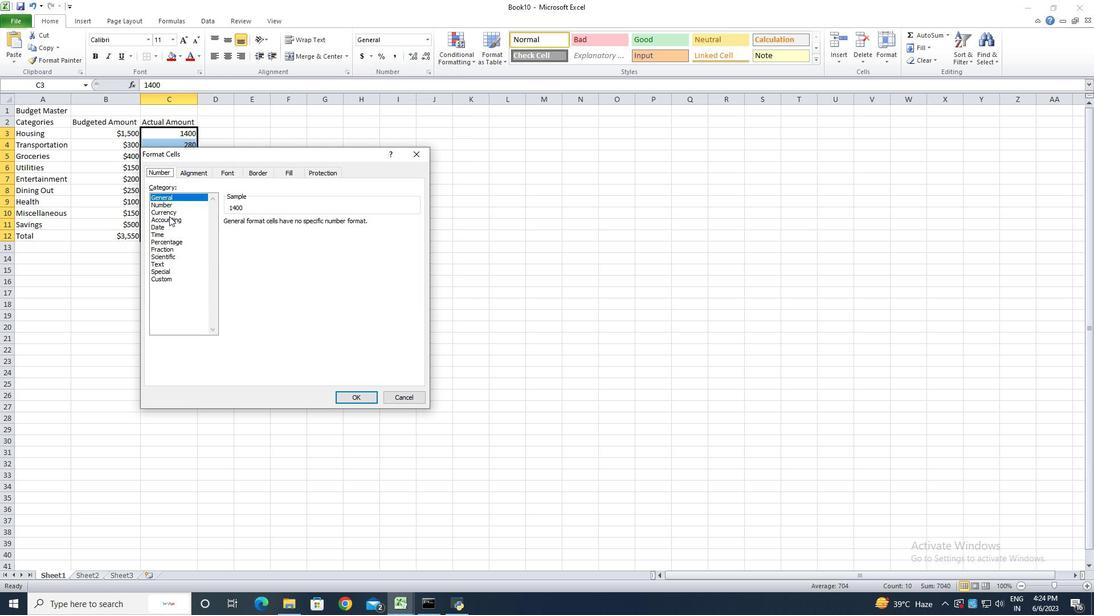 
Action: Mouse pressed left at (171, 210)
Screenshot: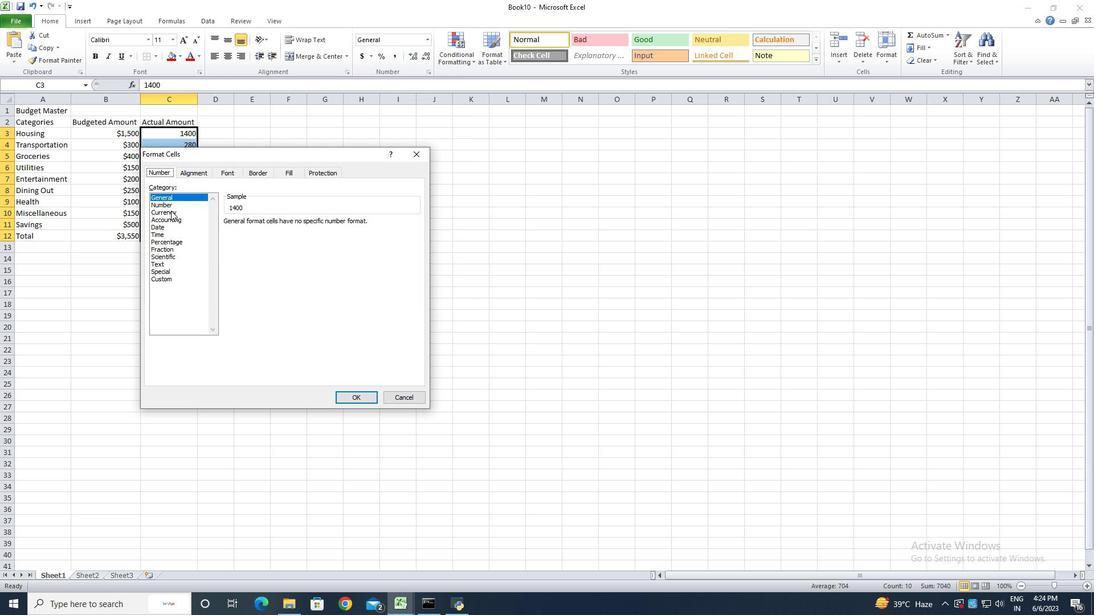 
Action: Mouse moved to (298, 224)
Screenshot: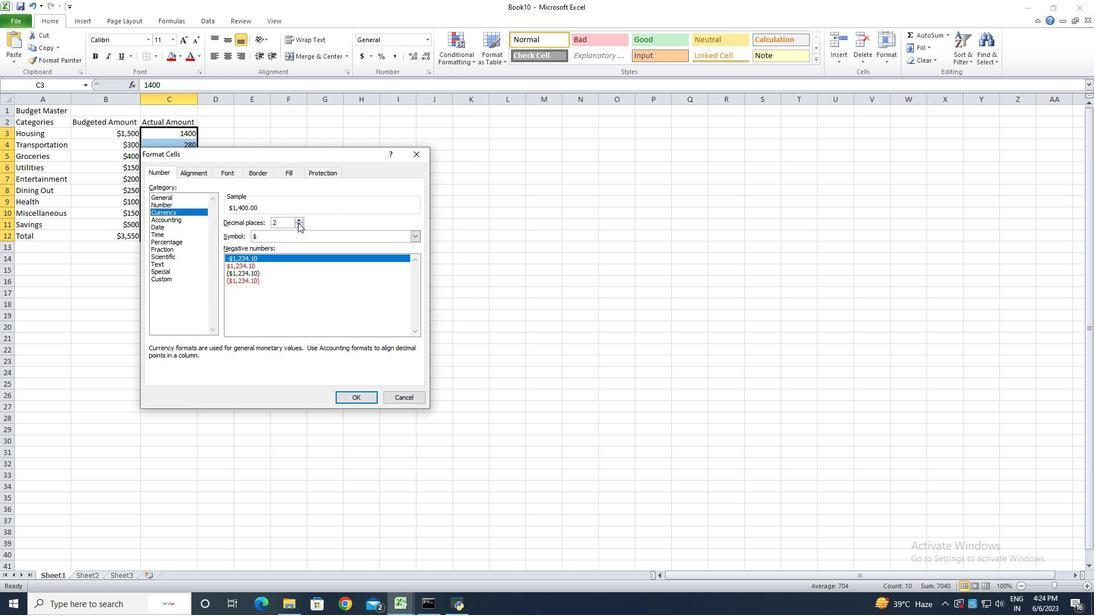 
Action: Mouse pressed left at (298, 224)
Screenshot: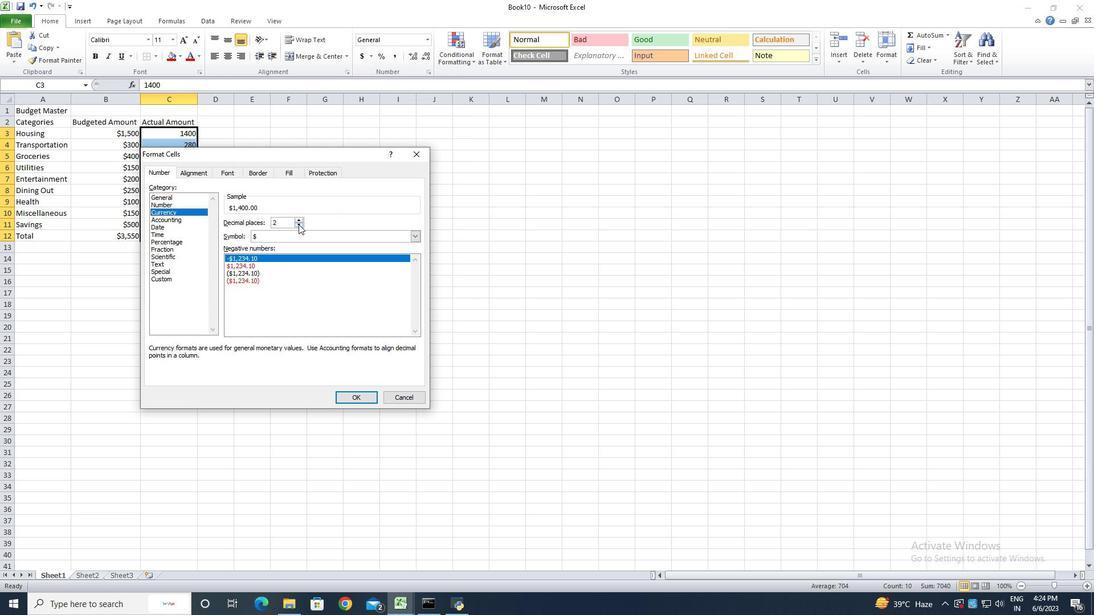 
Action: Mouse pressed left at (298, 224)
Screenshot: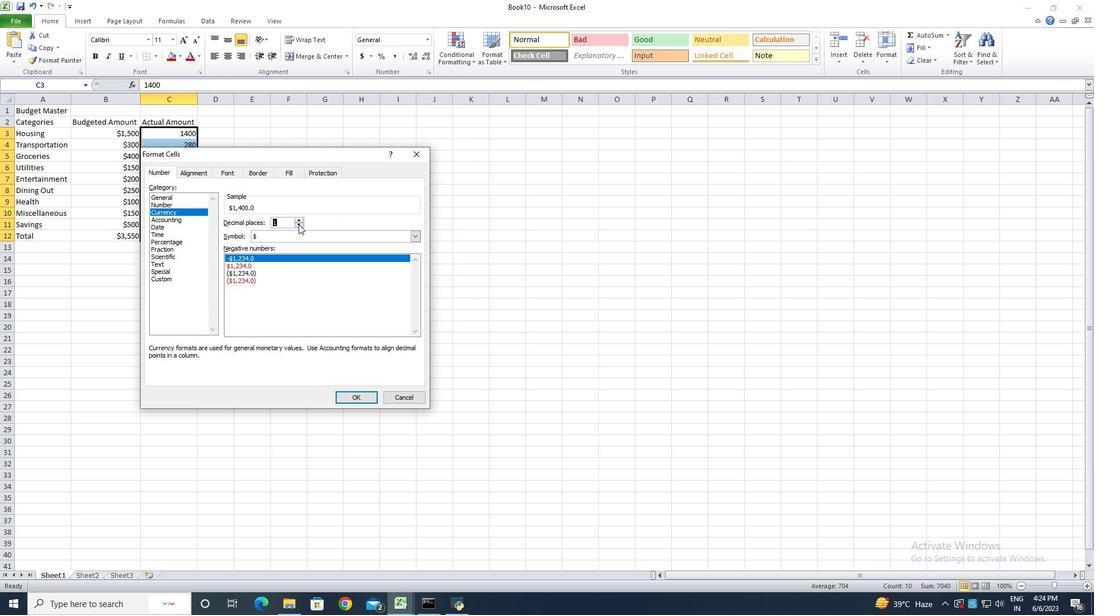 
Action: Mouse moved to (359, 403)
Screenshot: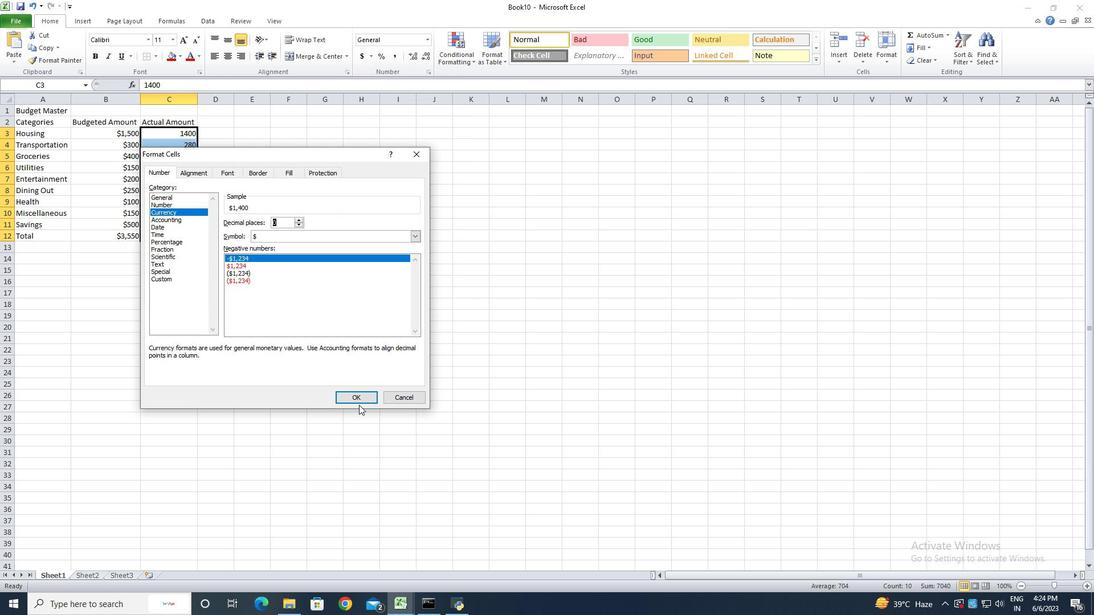 
Action: Mouse pressed left at (359, 403)
Screenshot: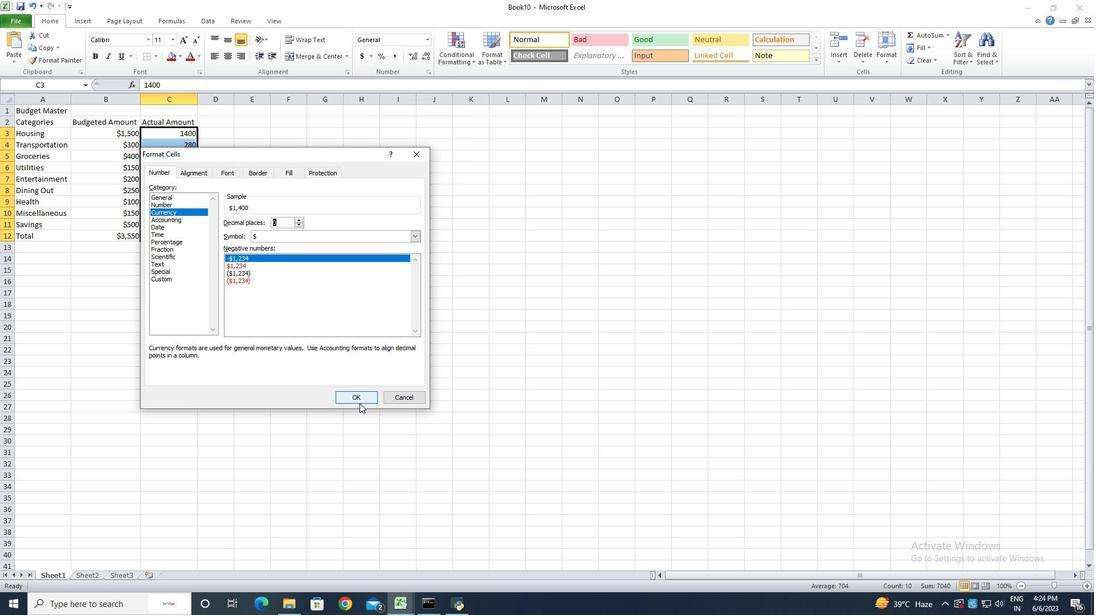 
Action: Mouse moved to (206, 124)
Screenshot: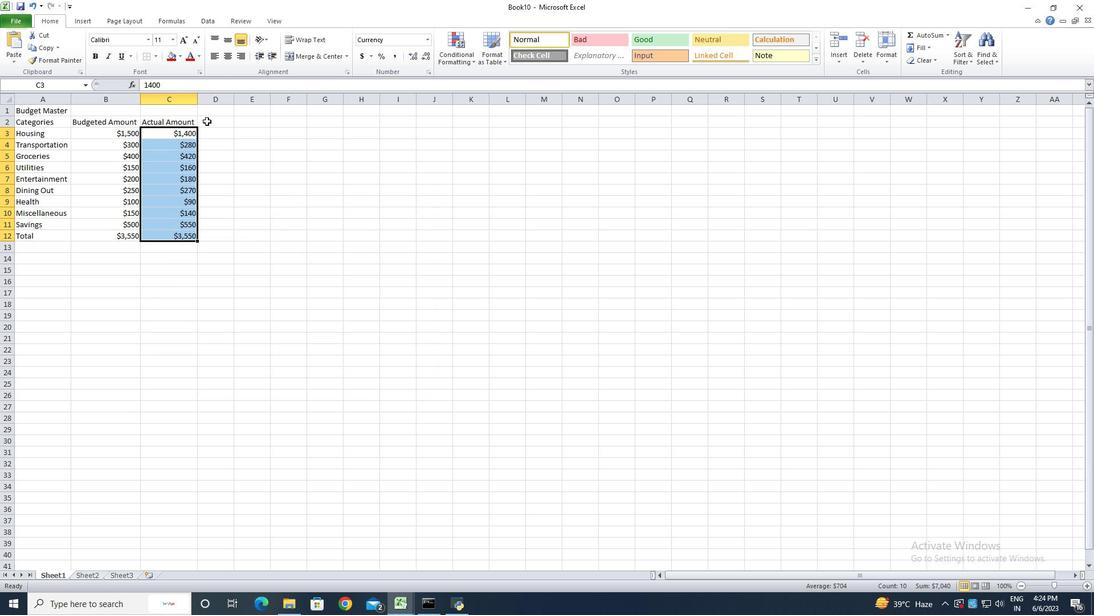 
Action: Mouse pressed left at (206, 124)
Screenshot: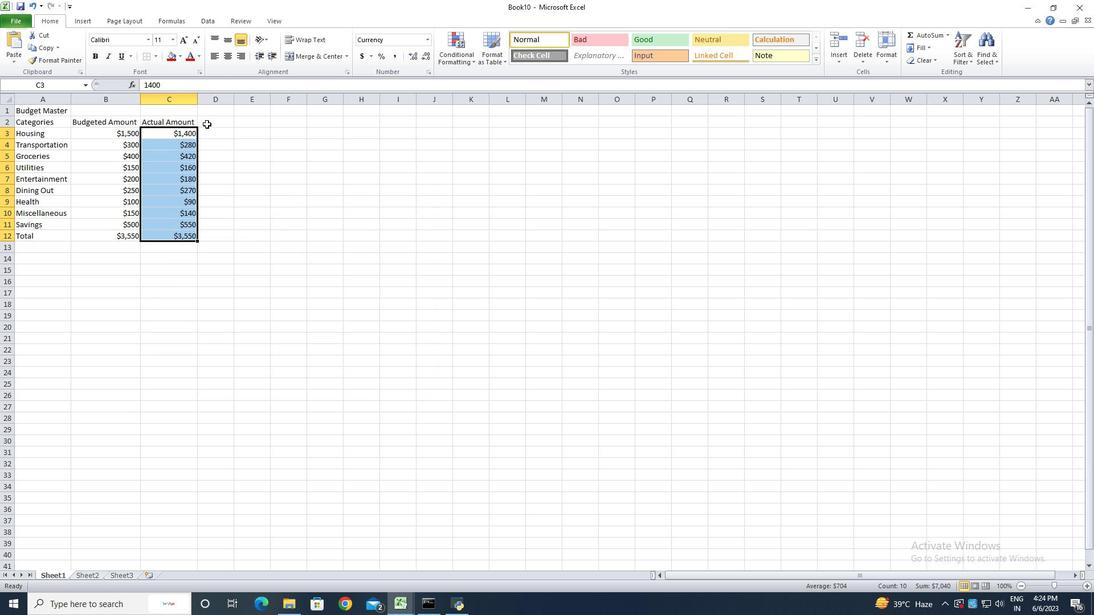 
Action: Key pressed <Key.shift><Key.shift><Key.shift><Key.shift>Difference<Key.enter>=sum<Key.shift><Key.shift><Key.shift><Key.shift><Key.shift><Key.shift><Key.shift><Key.shift>(
Screenshot: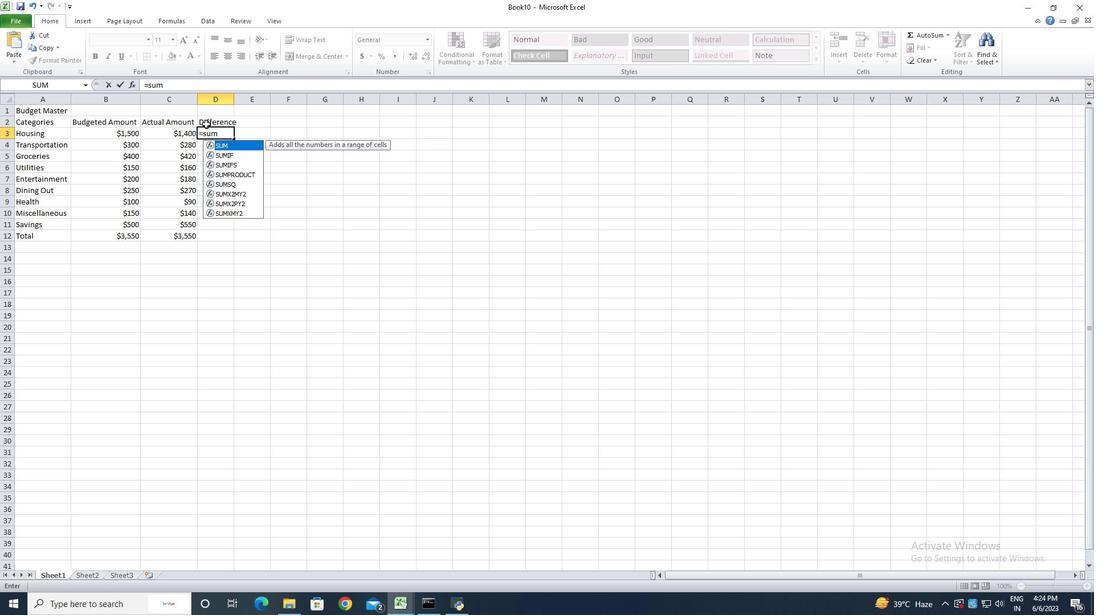 
Action: Mouse moved to (176, 134)
Screenshot: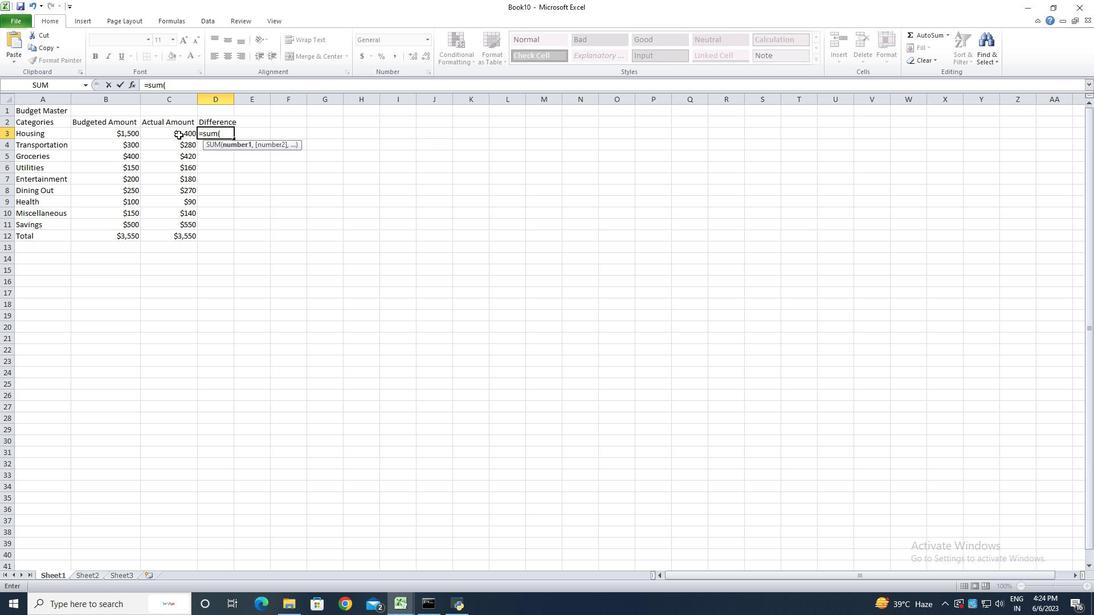 
Action: Mouse pressed left at (176, 134)
Screenshot: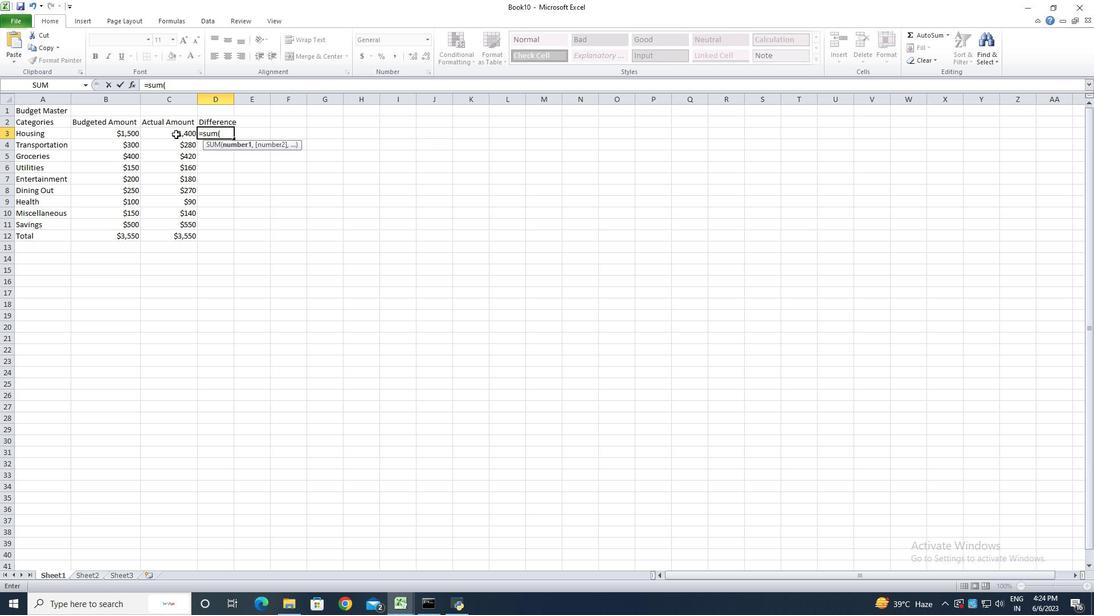 
Action: Key pressed -
Screenshot: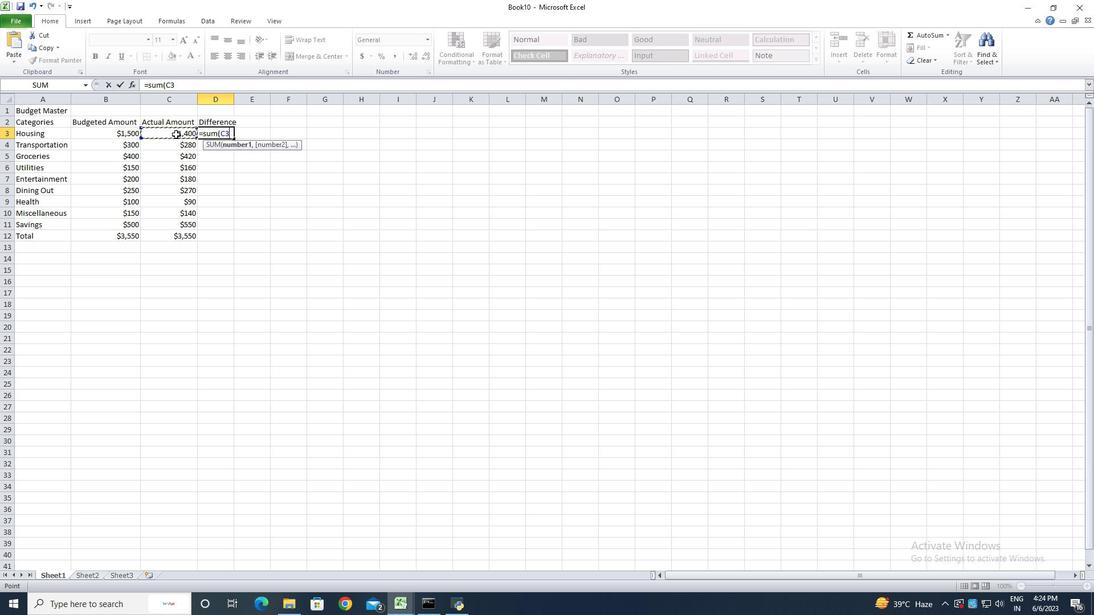 
Action: Mouse moved to (134, 136)
Screenshot: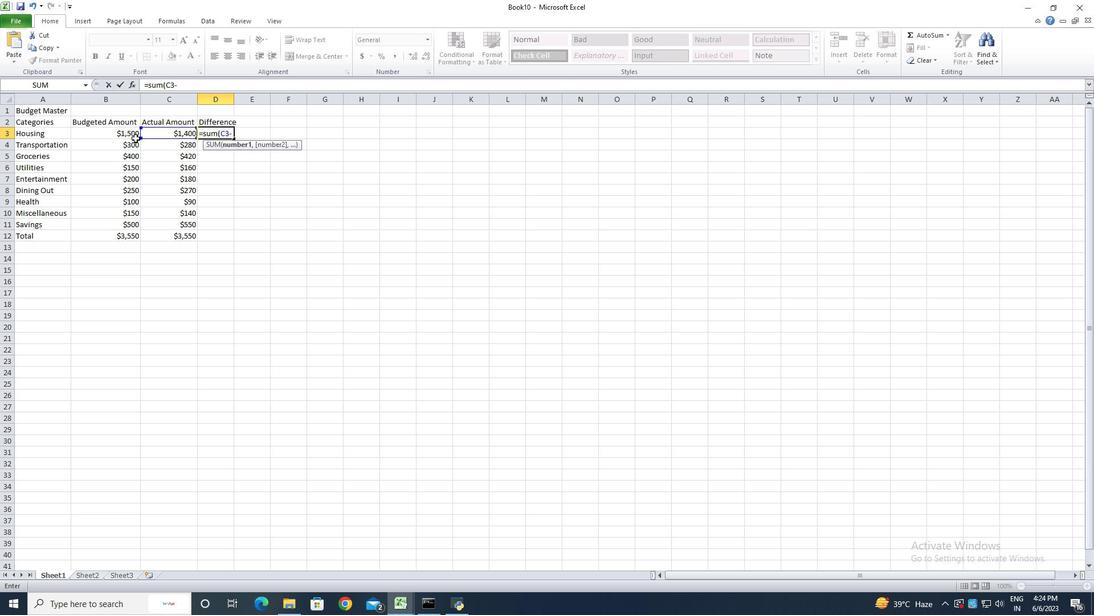 
Action: Mouse pressed left at (134, 136)
Screenshot: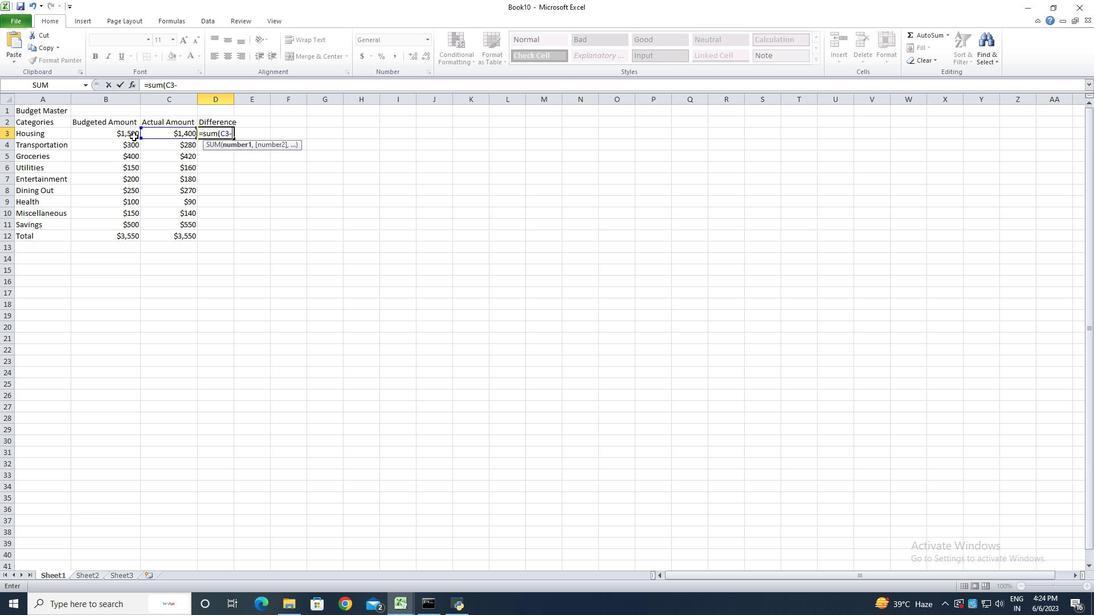 
Action: Key pressed <Key.shift><Key.shift><Key.shift><Key.shift><Key.shift><Key.shift><Key.shift><Key.shift><Key.shift><Key.shift><Key.shift><Key.shift><Key.shift><Key.shift><Key.shift><Key.shift><Key.shift><Key.shift><Key.shift><Key.shift><Key.shift>
Screenshot: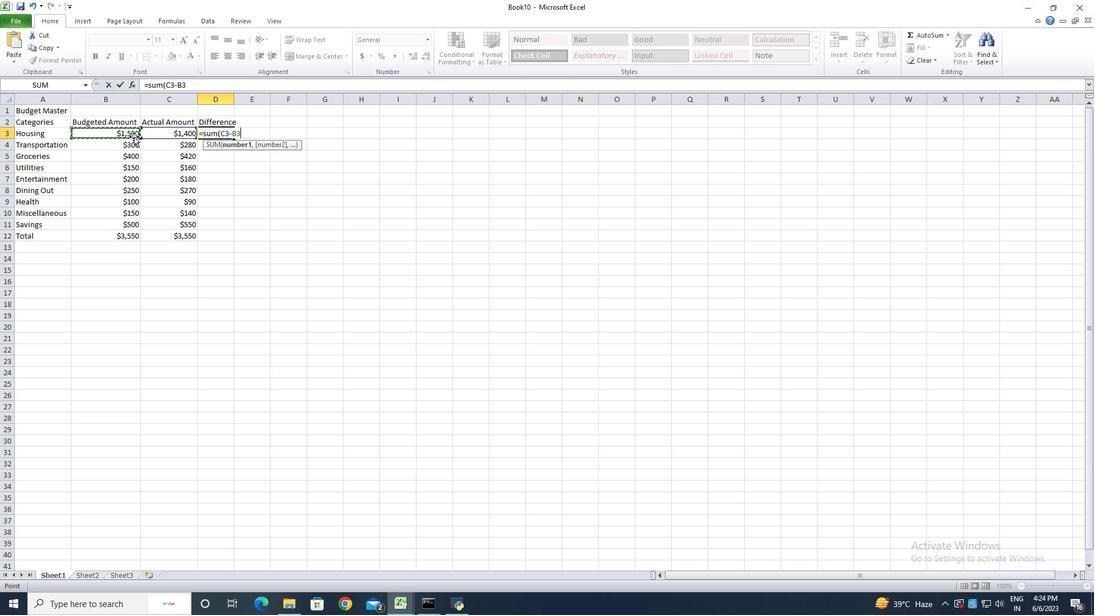 
Action: Mouse moved to (133, 136)
Screenshot: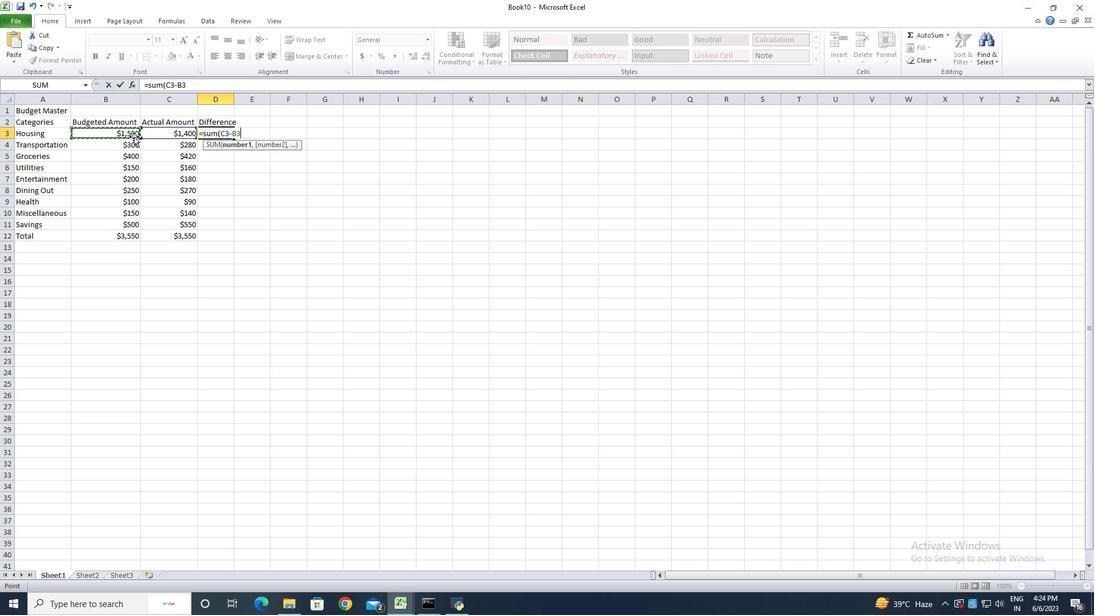 
Action: Key pressed <Key.shift><Key.shift>)<Key.enter>
Screenshot: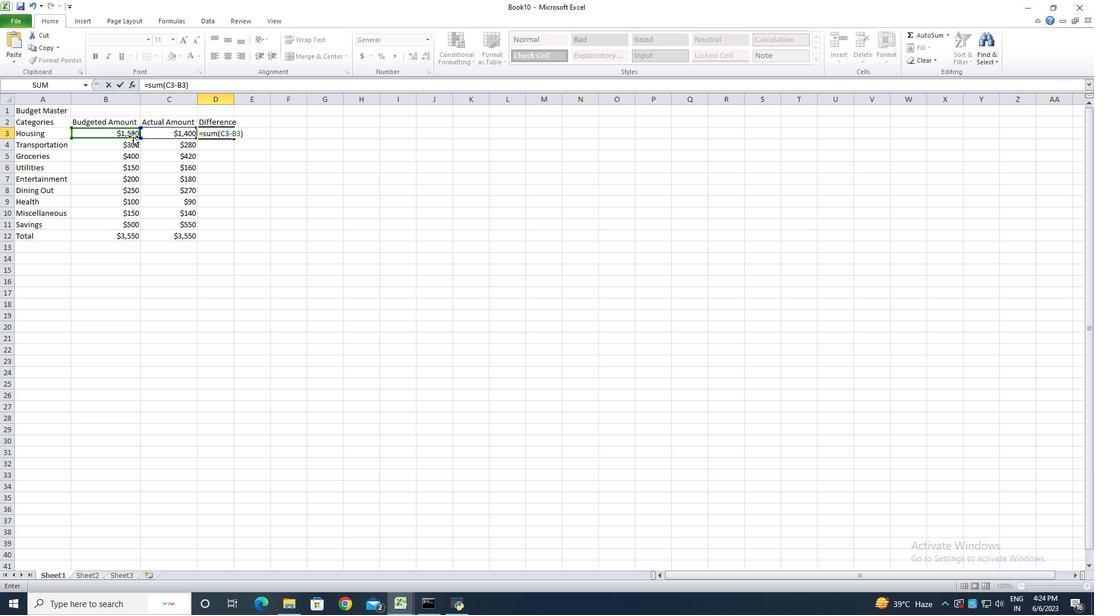 
Action: Mouse moved to (219, 131)
Screenshot: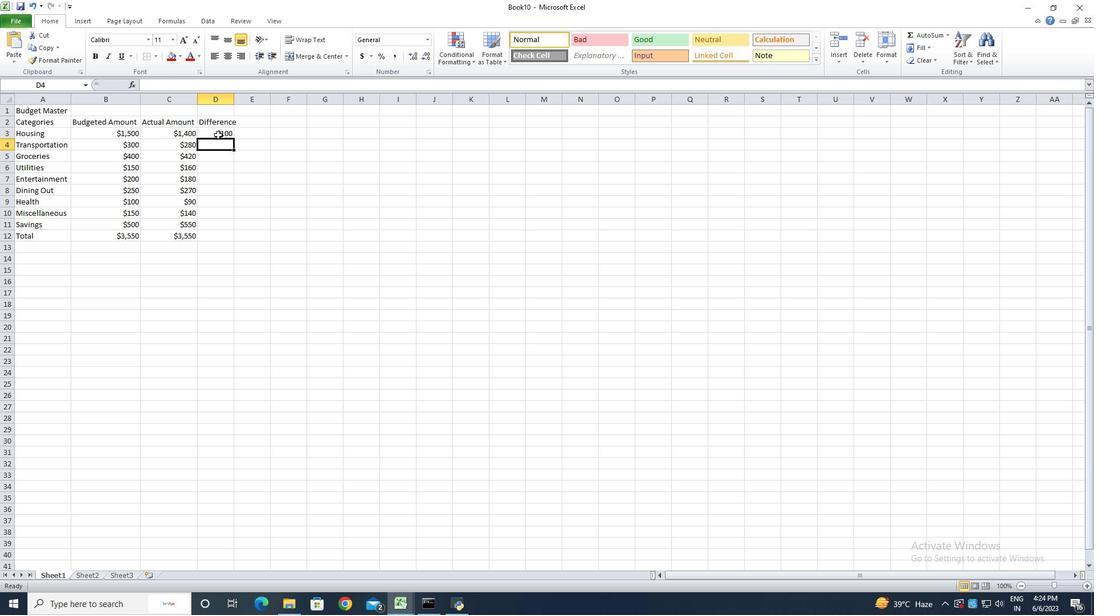 
Action: Mouse pressed left at (219, 131)
Screenshot: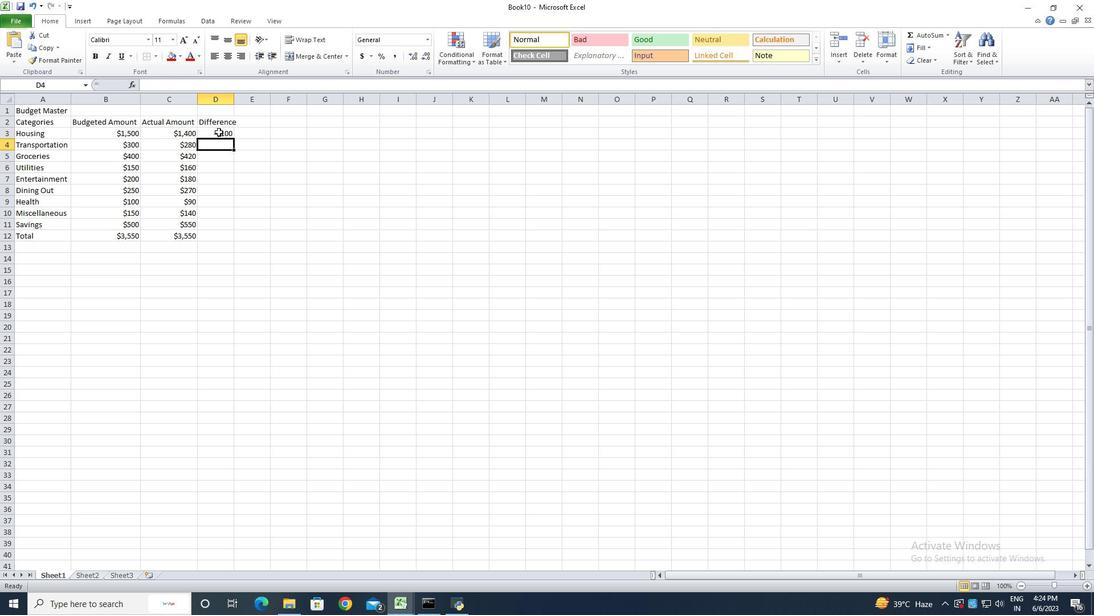 
Action: Mouse moved to (232, 138)
Screenshot: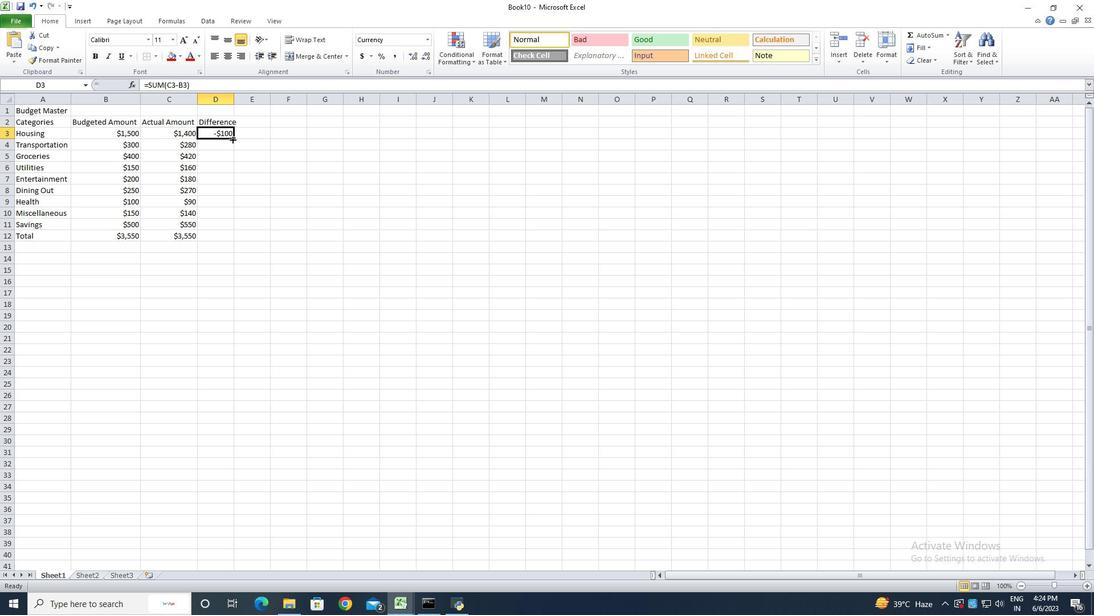 
Action: Mouse pressed left at (232, 138)
Screenshot: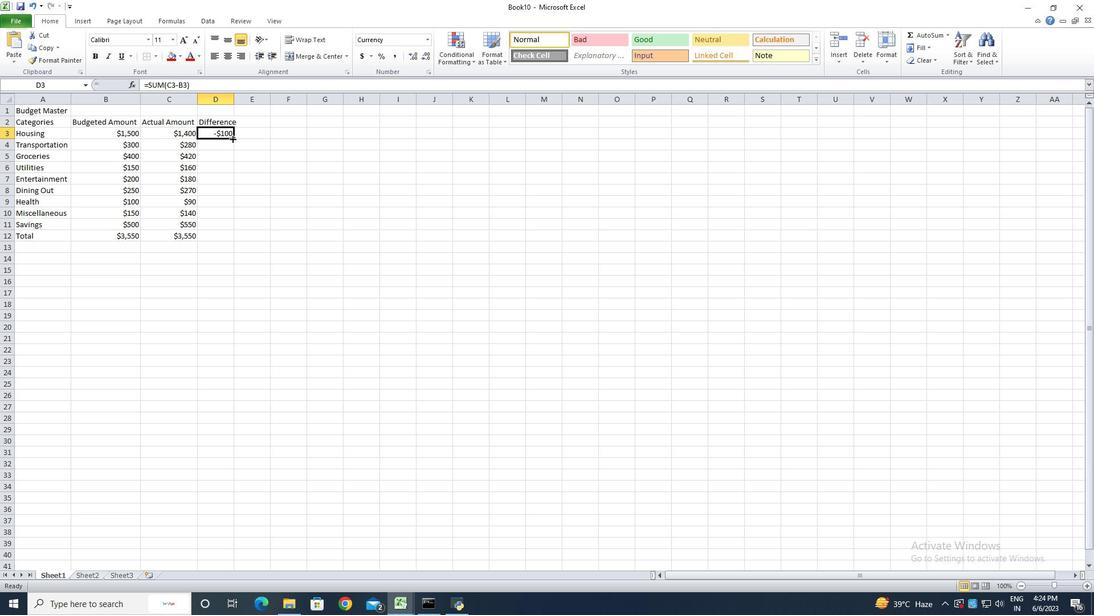 
Action: Mouse moved to (234, 101)
Screenshot: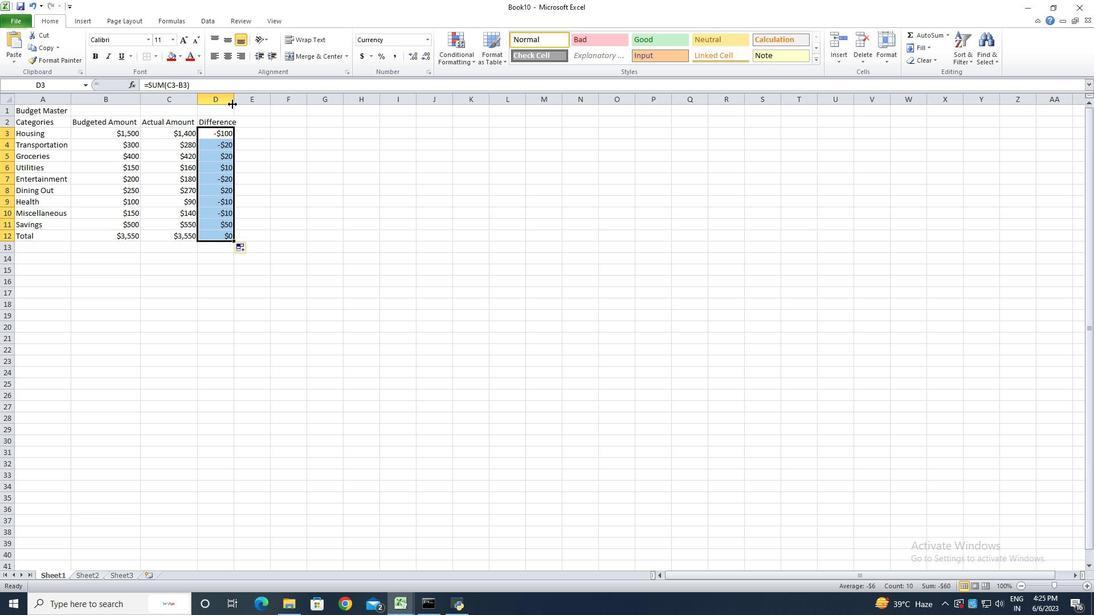 
Action: Mouse pressed left at (234, 101)
Screenshot: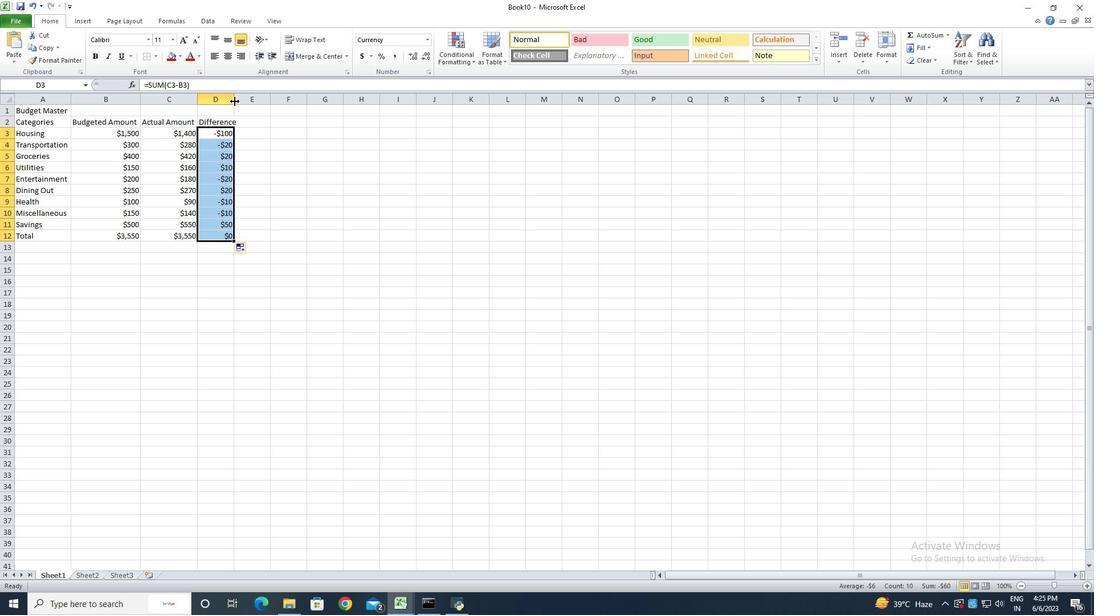 
Action: Mouse pressed left at (234, 101)
Screenshot: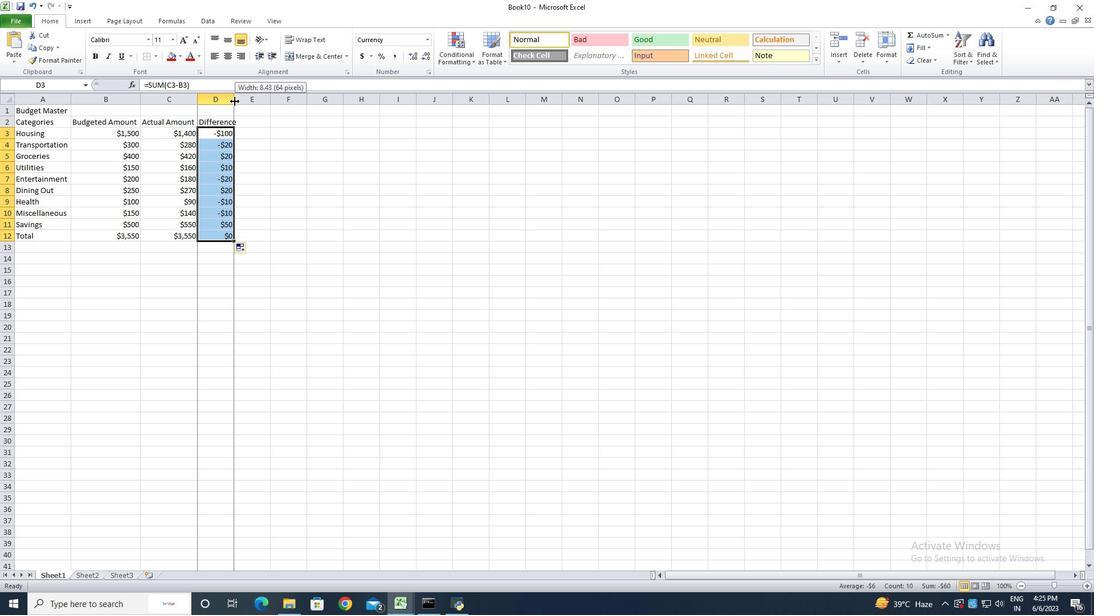 
Action: Mouse moved to (62, 111)
Screenshot: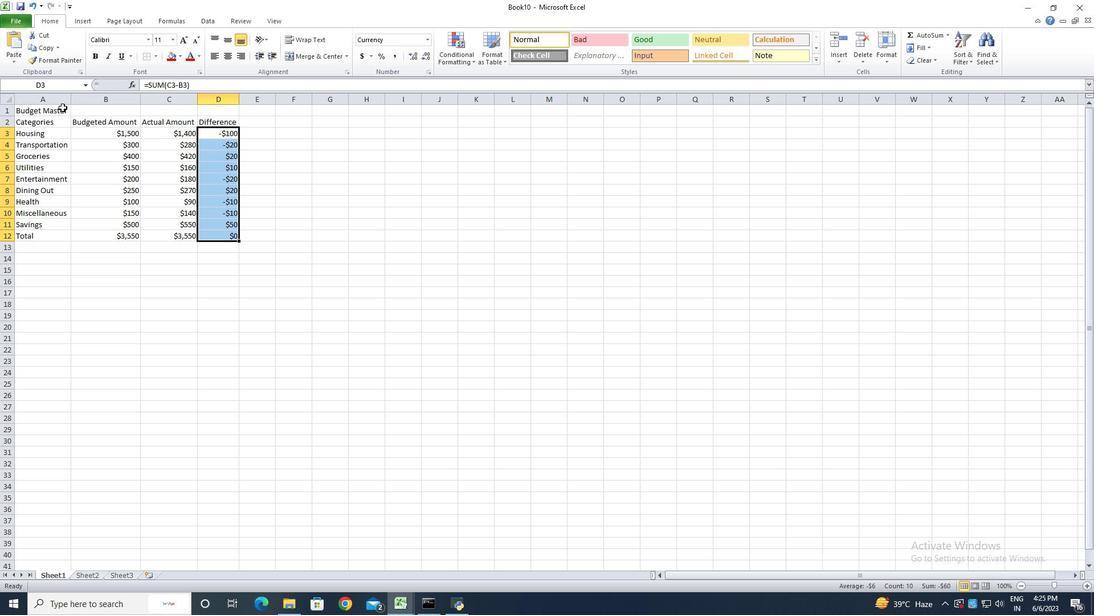 
Action: Mouse pressed left at (62, 111)
Screenshot: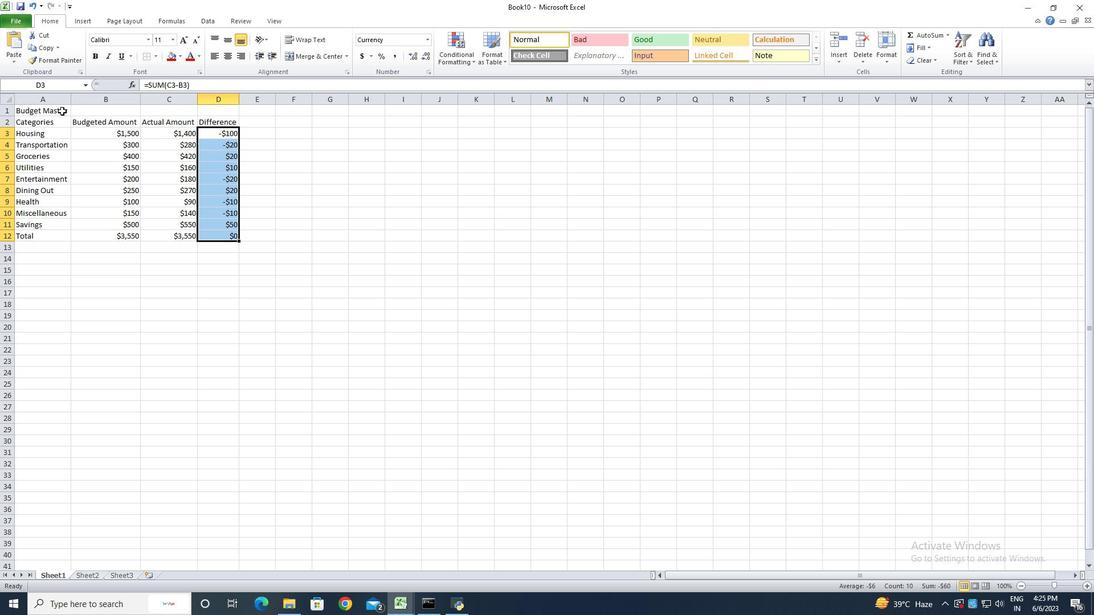 
Action: Mouse moved to (62, 112)
Screenshot: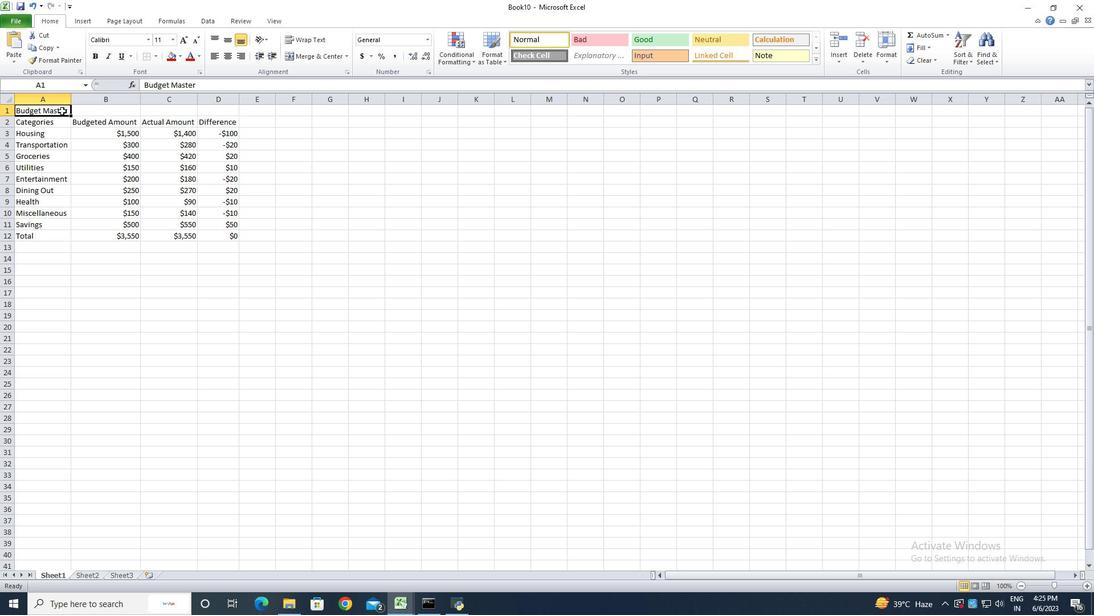 
Action: Mouse pressed left at (62, 112)
Screenshot: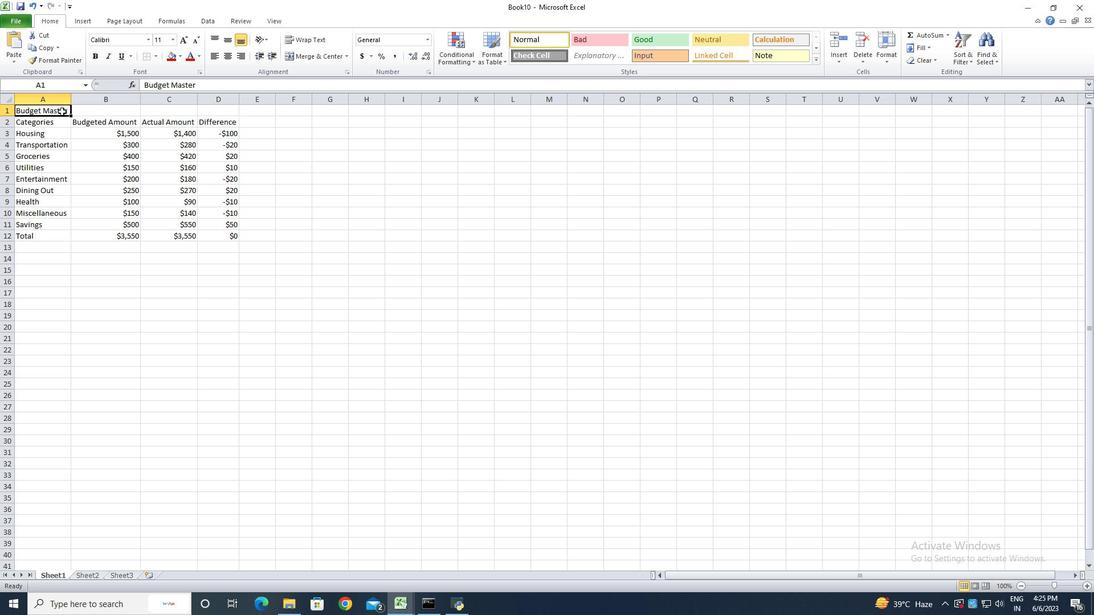
Action: Mouse moved to (317, 58)
Screenshot: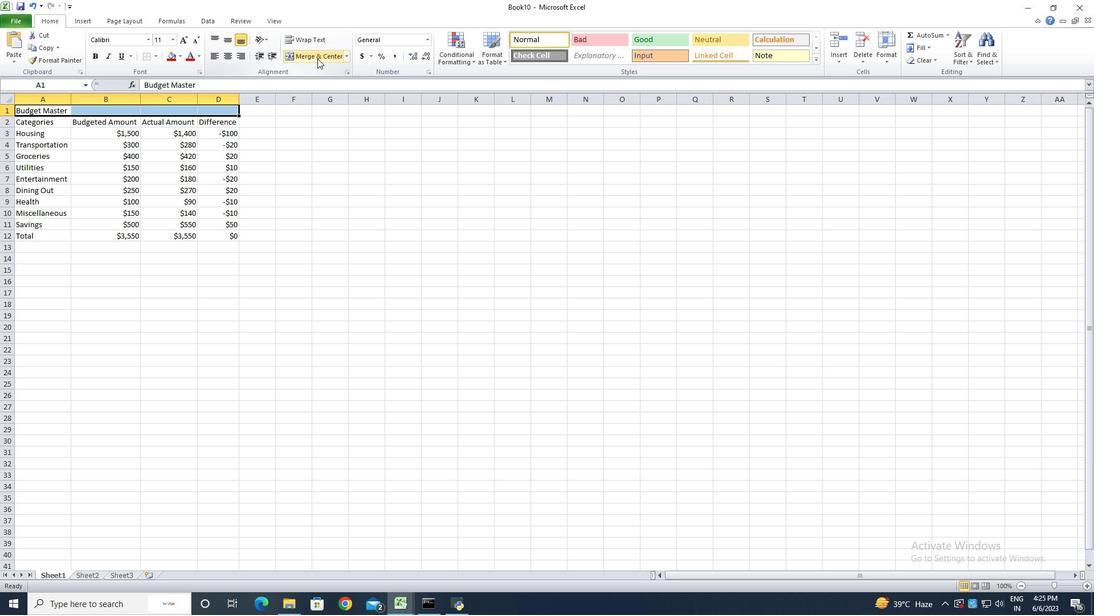 
Action: Mouse pressed left at (317, 58)
Screenshot: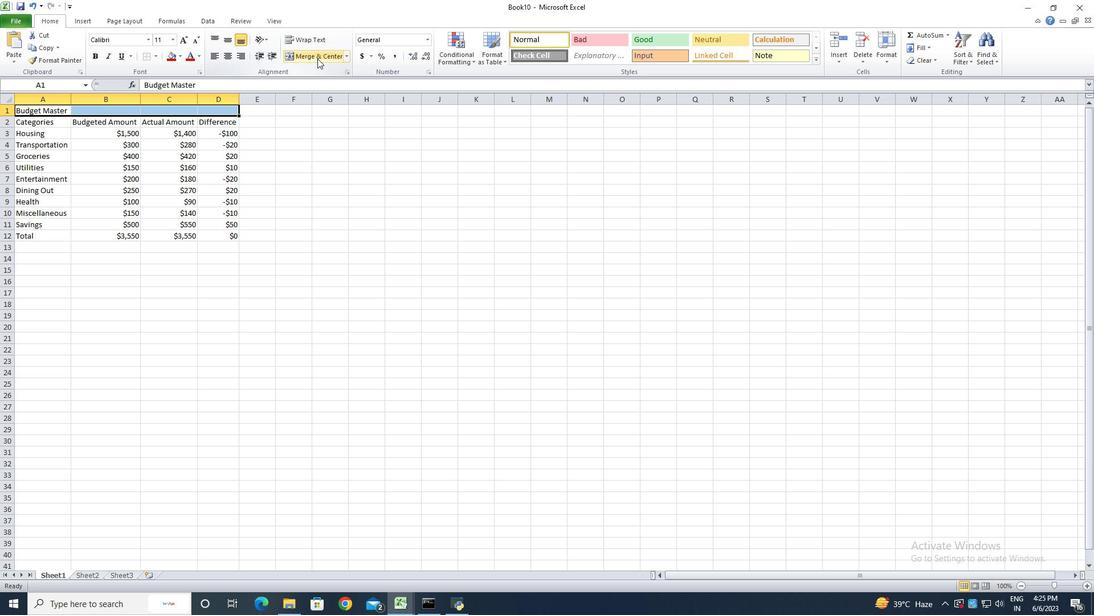 
Action: Mouse moved to (17, 21)
Screenshot: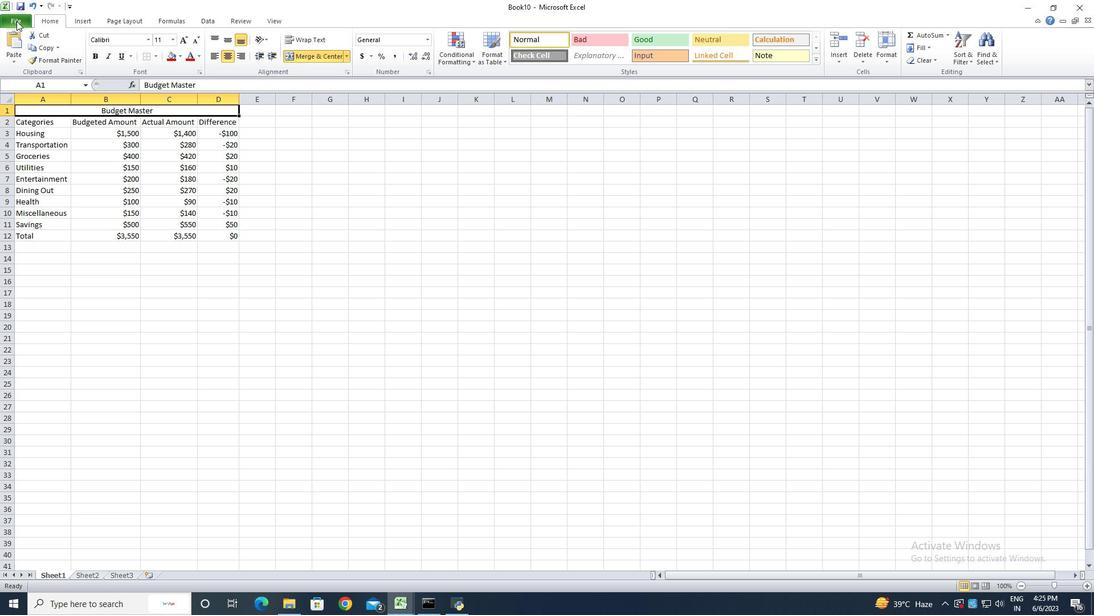 
Action: Mouse pressed left at (17, 21)
Screenshot: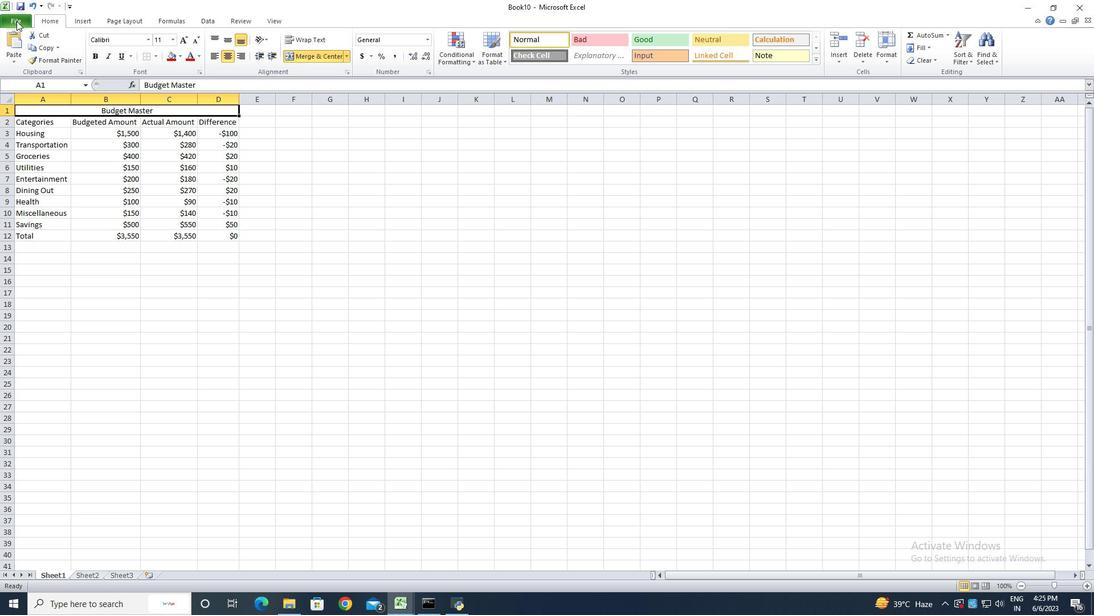 
Action: Mouse moved to (32, 53)
Screenshot: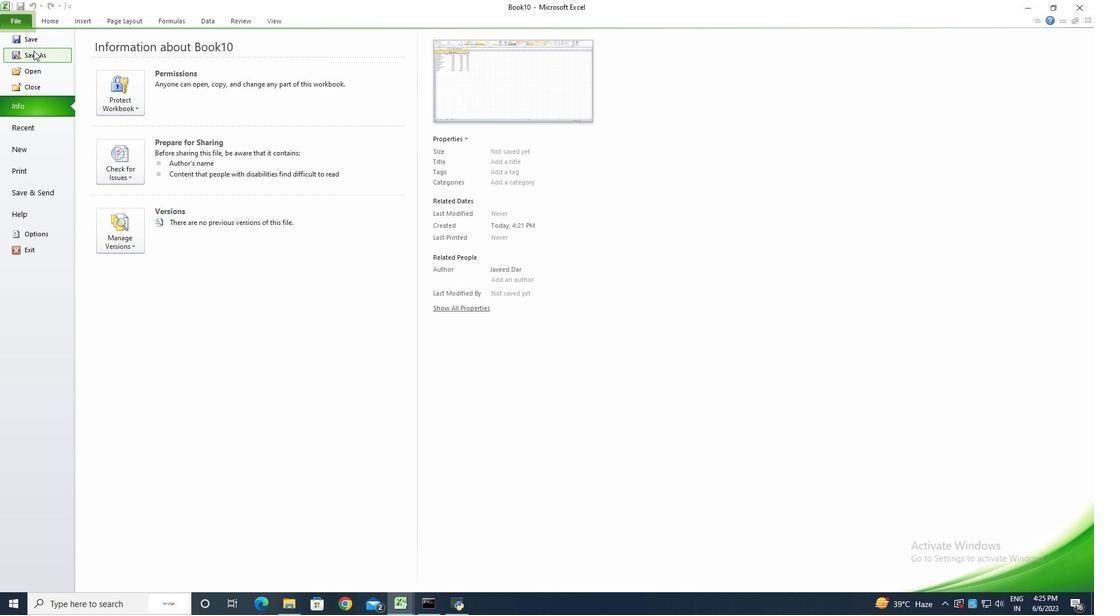 
Action: Mouse pressed left at (32, 53)
Screenshot: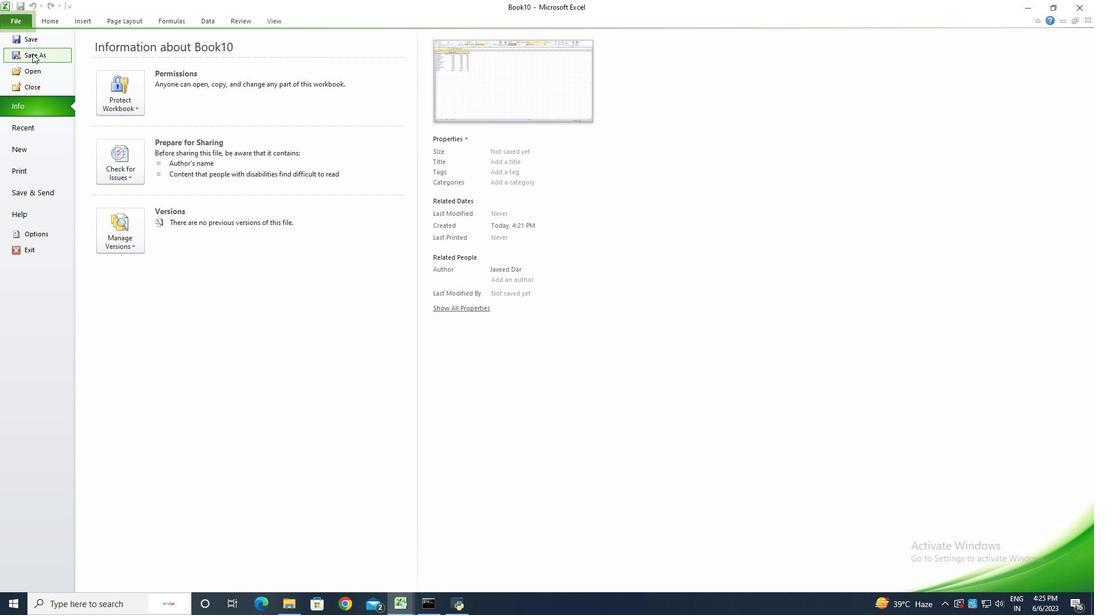 
Action: Key pressed <Key.shift>Financial<Key.space><Key.shift><Key.shift><Key.shift><Key.shift><Key.shift><Key.shift><Key.shift><Key.shift><Key.shift><Key.shift><Key.shift><Key.shift><Key.shift><Key.shift><Key.shift><Key.shift><Key.shift><Key.shift><Key.shift><Key.shift><Key.shift><Key.shift>Tracking<Key.space><Key.space><Key.backspace><Key.shift>Spreadsheet
Screenshot: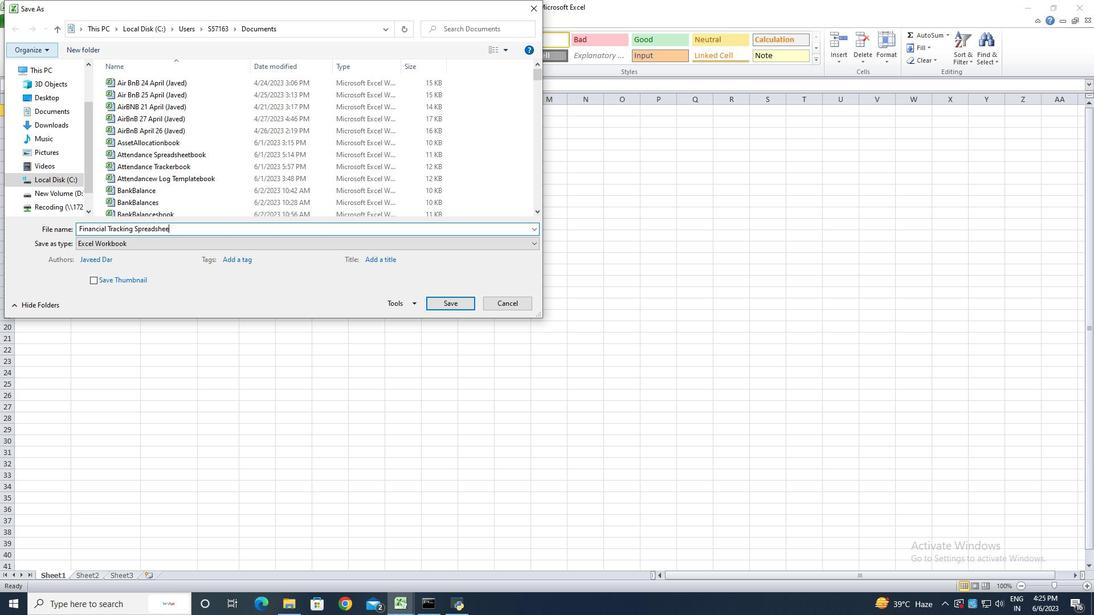 
Action: Mouse moved to (453, 303)
Screenshot: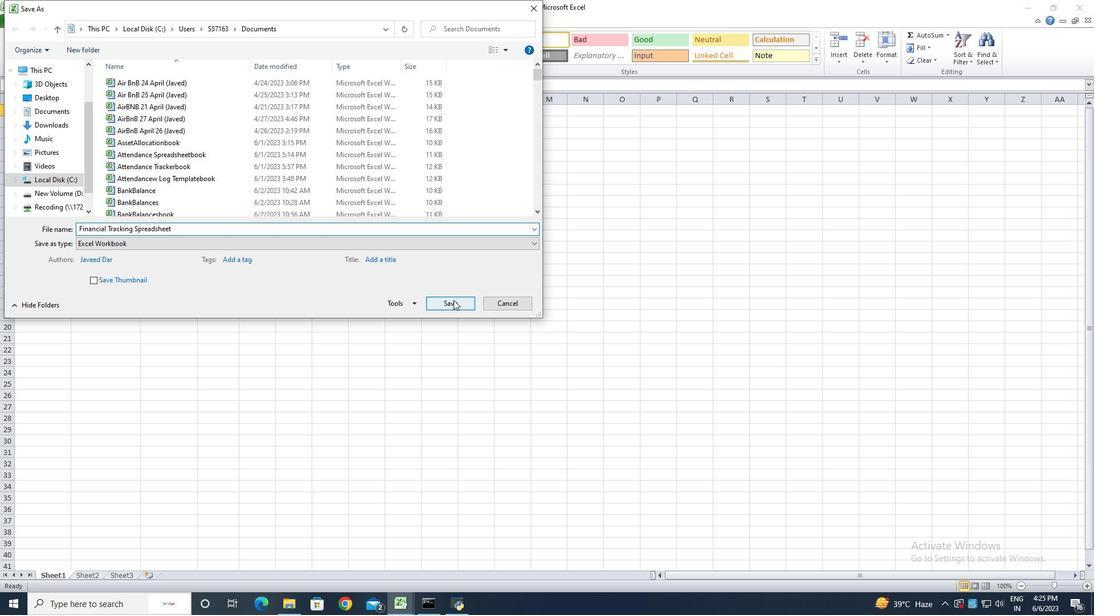 
Action: Mouse pressed left at (453, 303)
Screenshot: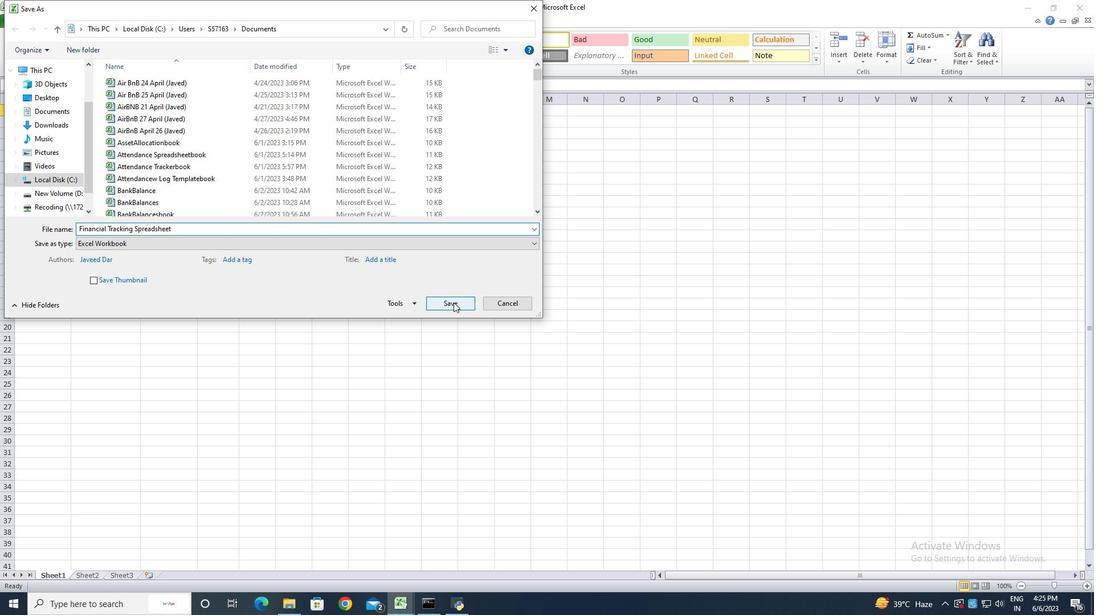 
Action: Mouse moved to (313, 290)
Screenshot: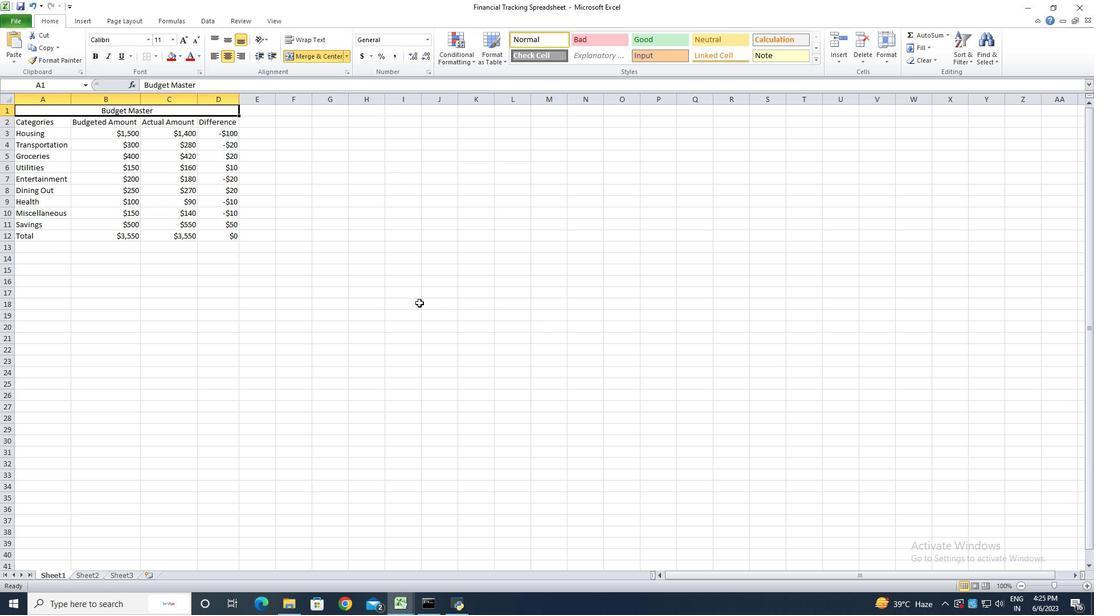 
Action: Mouse pressed left at (313, 290)
Screenshot: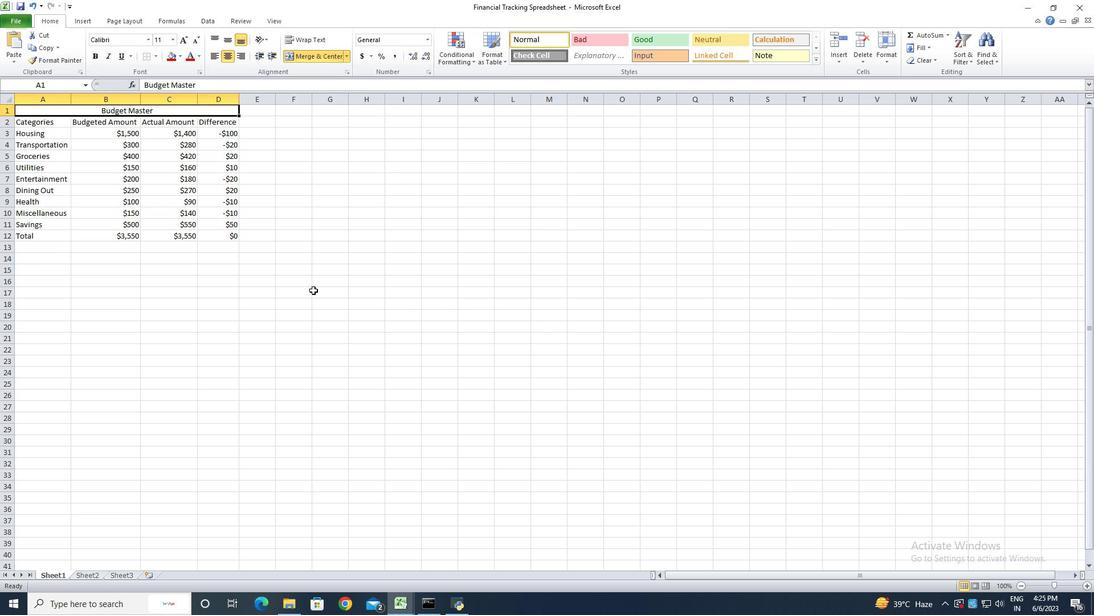 
Action: Key pressed ctrl+S
Screenshot: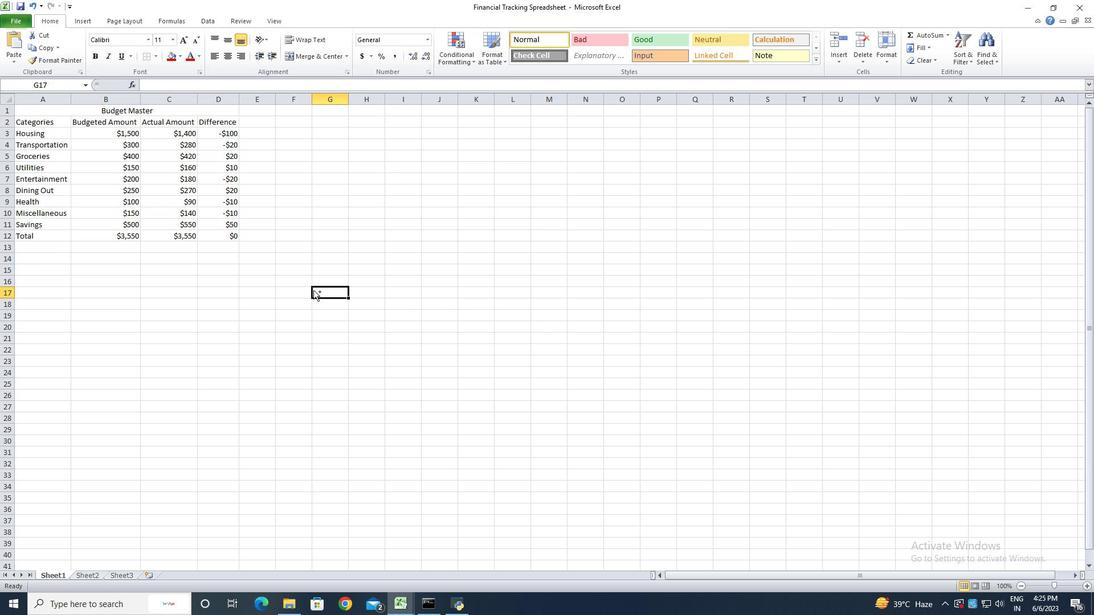 
